 Task: Search one way flight ticket for 2 adults, 2 children, 2 infants in seat in first from Santa Barbara: Santa Barbara Municipal Airport (santa Barbara Airport) to Laramie: Laramie Regional Airport on 5-3-2023. Number of bags: 2 checked bags. Price is upto 50000. Outbound departure time preference is 13:30.
Action: Mouse moved to (311, 123)
Screenshot: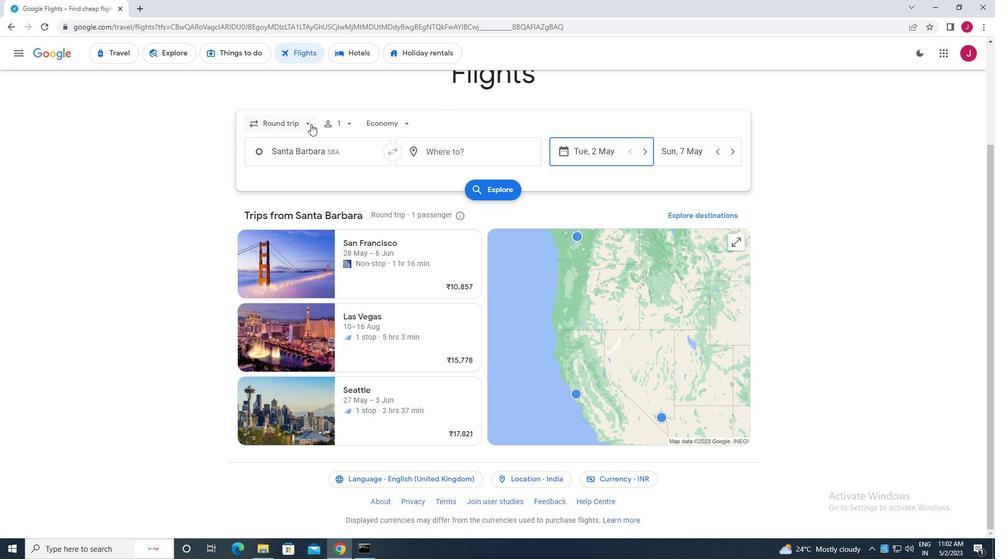 
Action: Mouse pressed left at (311, 123)
Screenshot: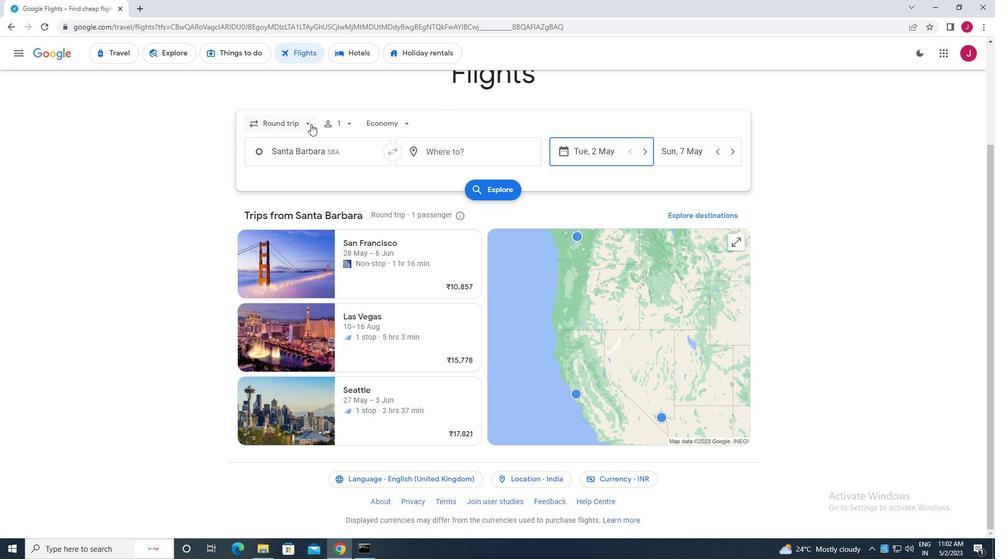 
Action: Mouse moved to (295, 173)
Screenshot: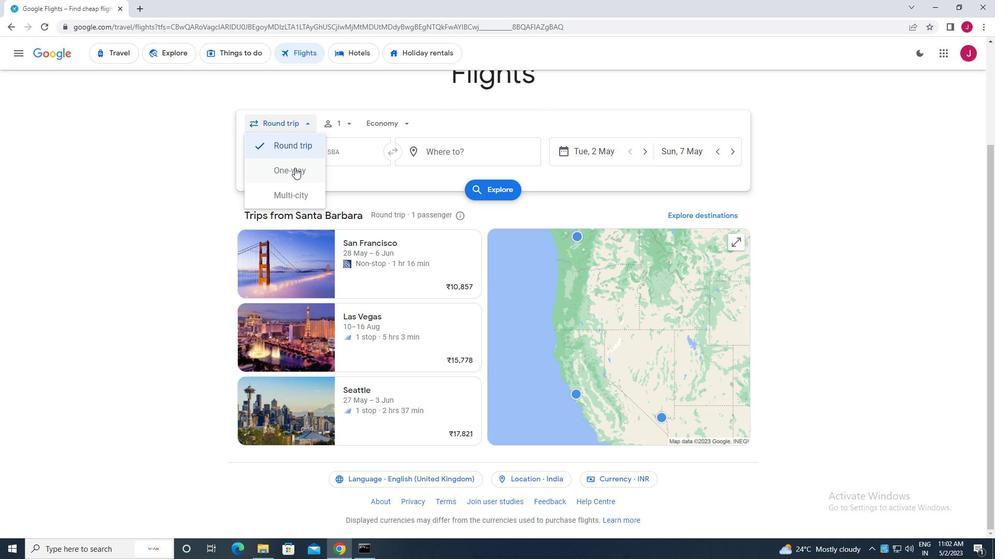 
Action: Mouse pressed left at (295, 173)
Screenshot: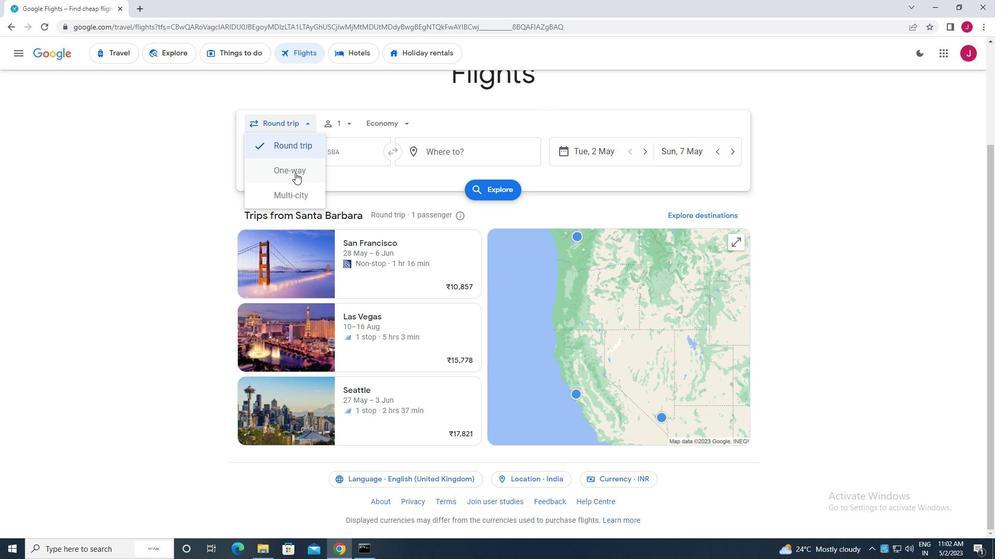 
Action: Mouse moved to (345, 127)
Screenshot: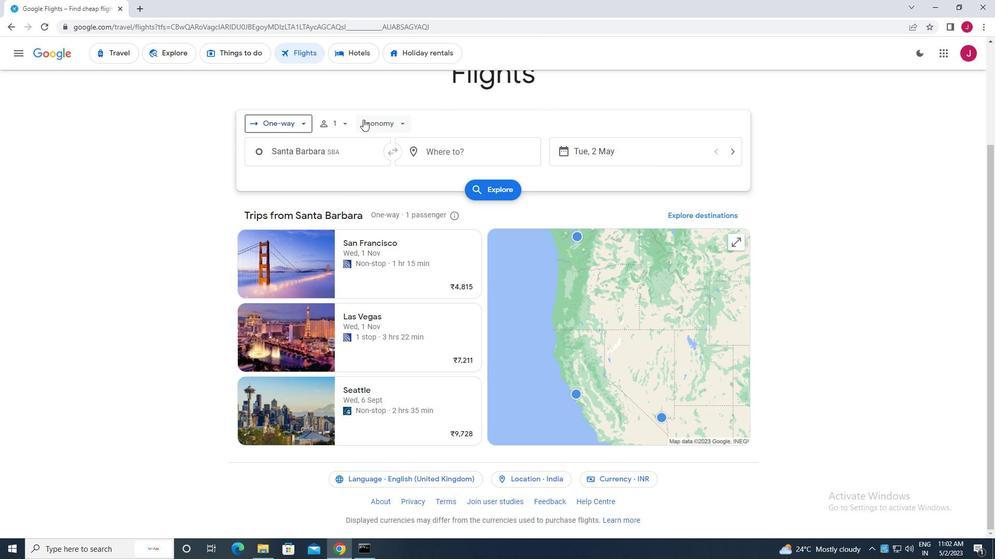 
Action: Mouse pressed left at (345, 127)
Screenshot: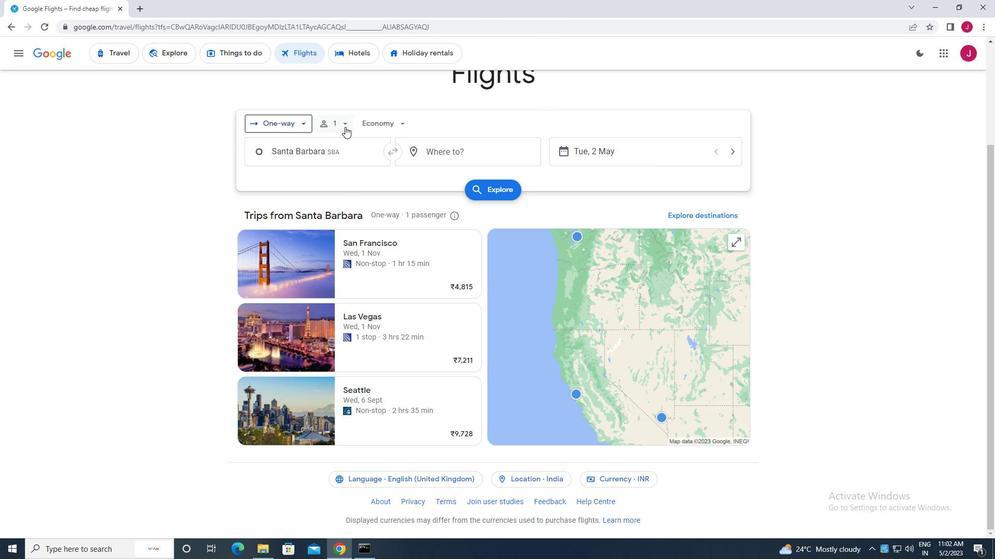 
Action: Mouse moved to (423, 153)
Screenshot: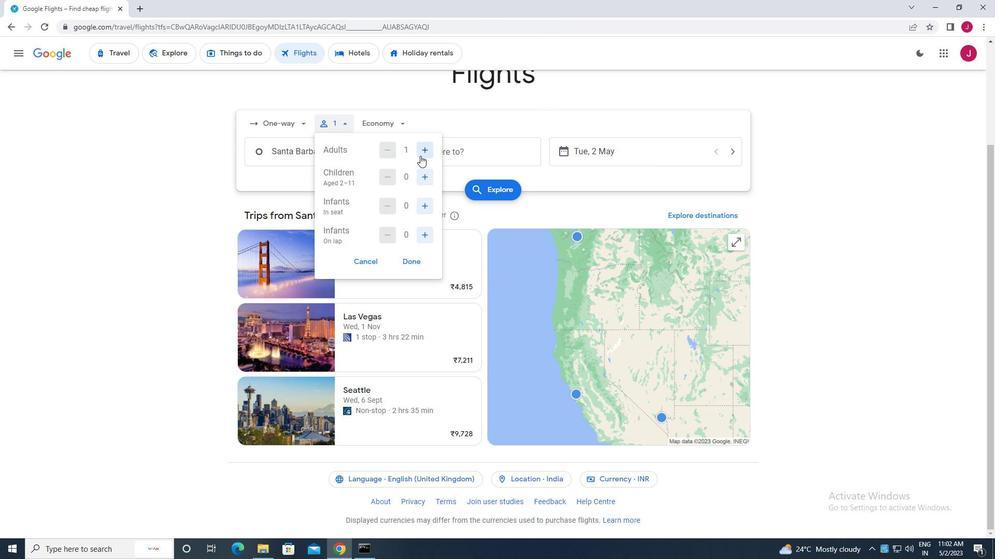 
Action: Mouse pressed left at (423, 153)
Screenshot: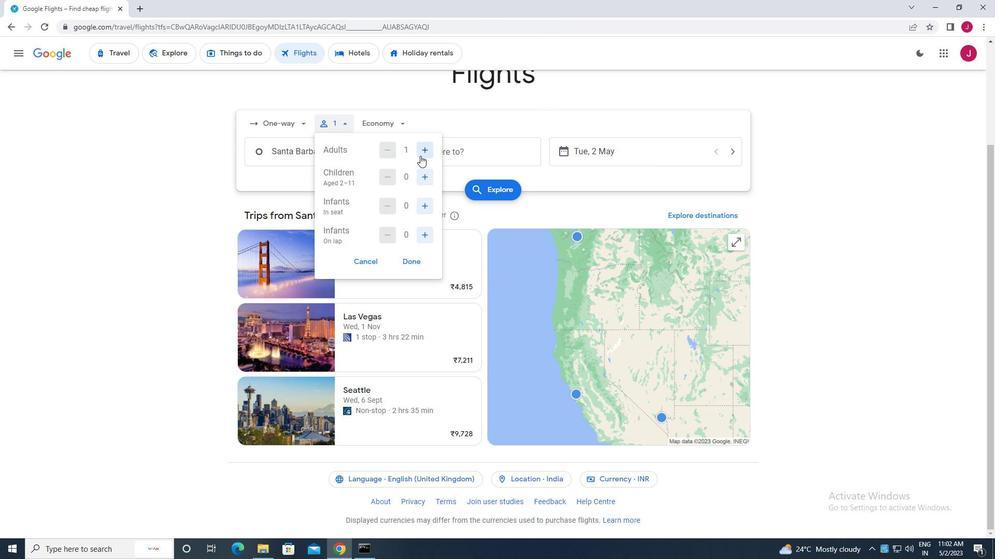 
Action: Mouse moved to (426, 179)
Screenshot: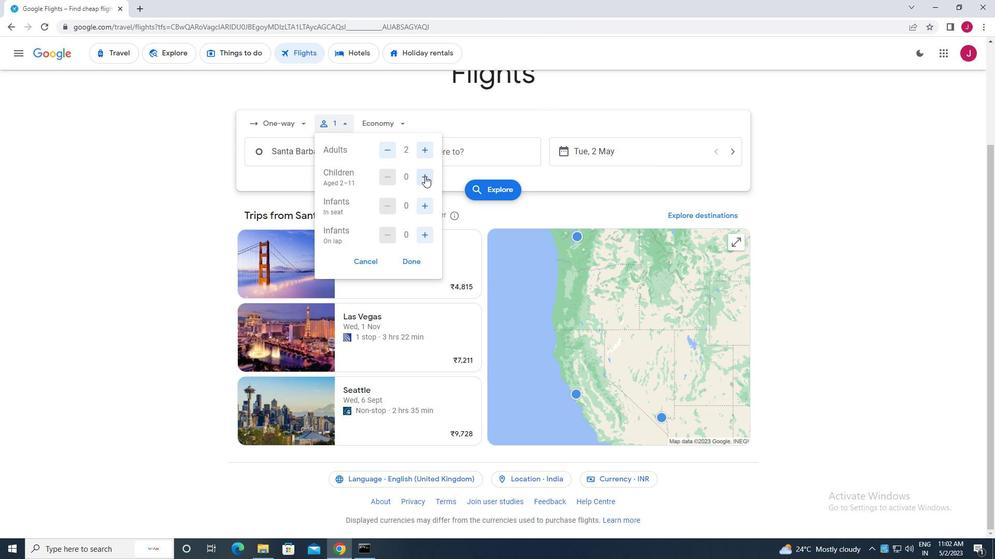 
Action: Mouse pressed left at (426, 179)
Screenshot: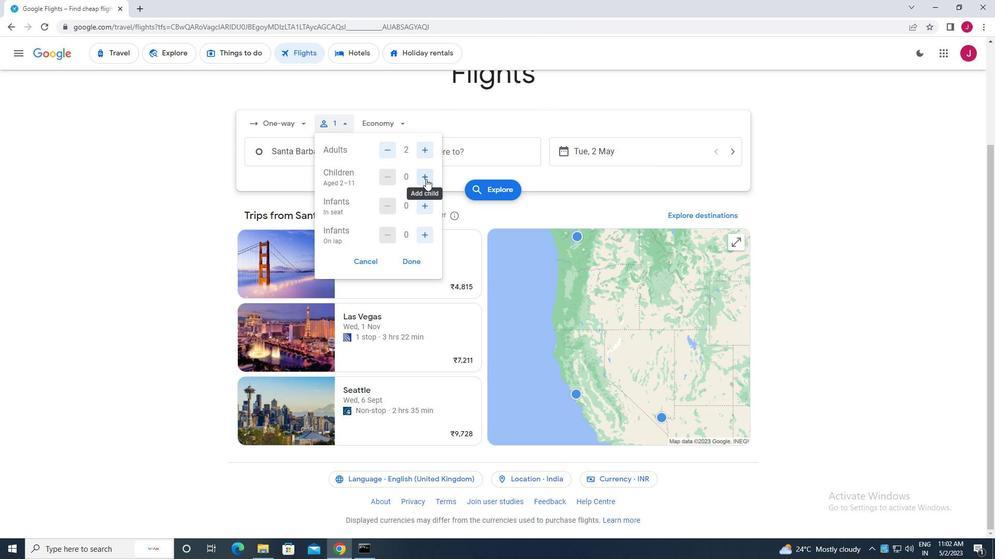 
Action: Mouse pressed left at (426, 179)
Screenshot: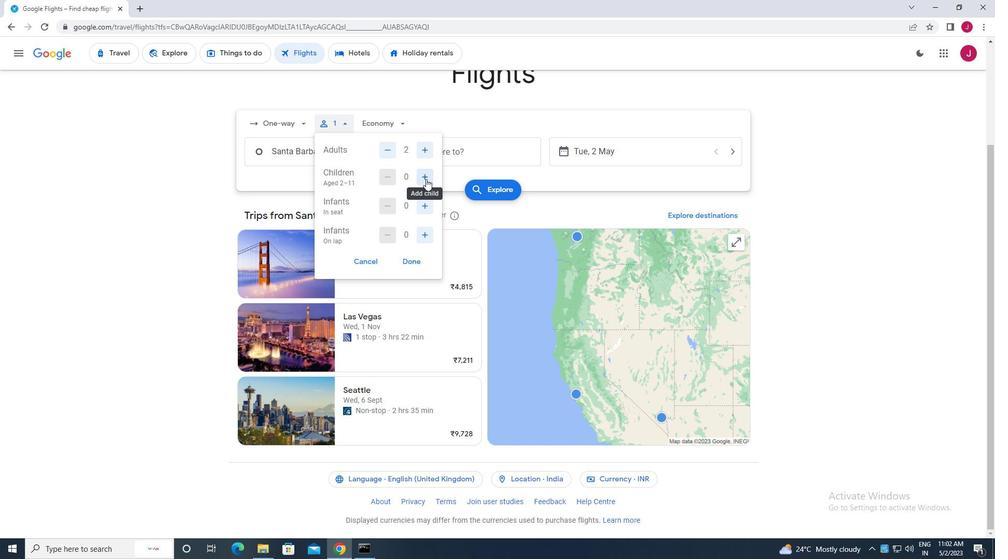 
Action: Mouse moved to (424, 205)
Screenshot: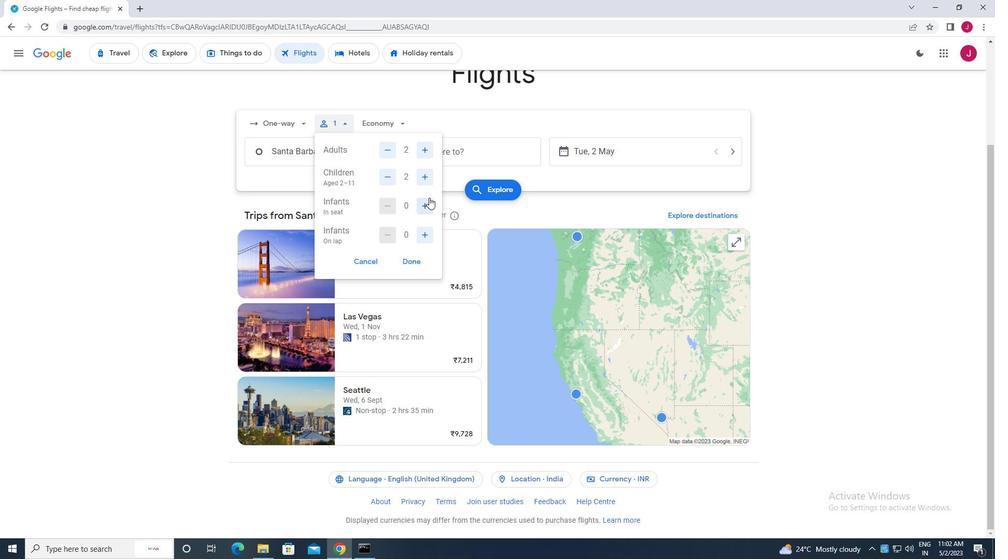 
Action: Mouse pressed left at (424, 205)
Screenshot: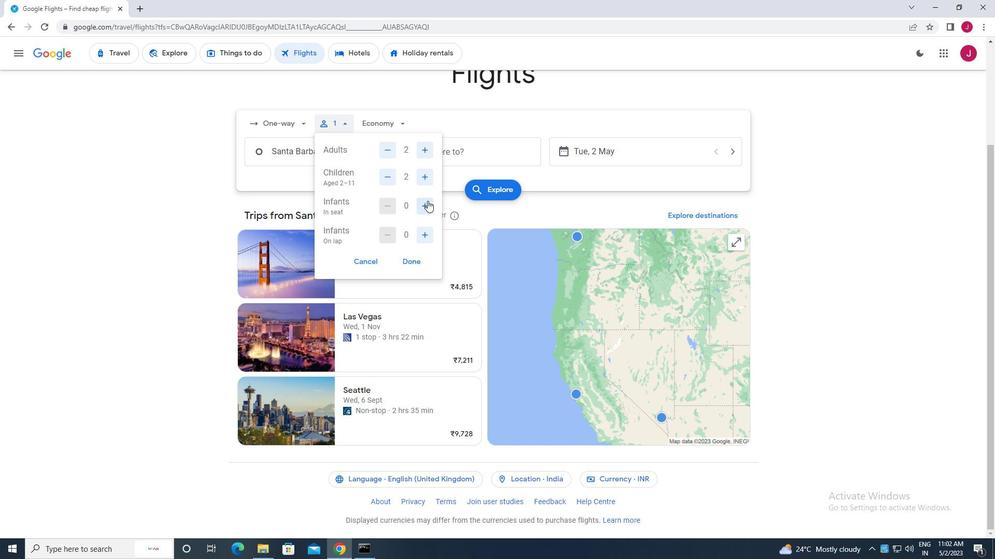 
Action: Mouse pressed left at (424, 205)
Screenshot: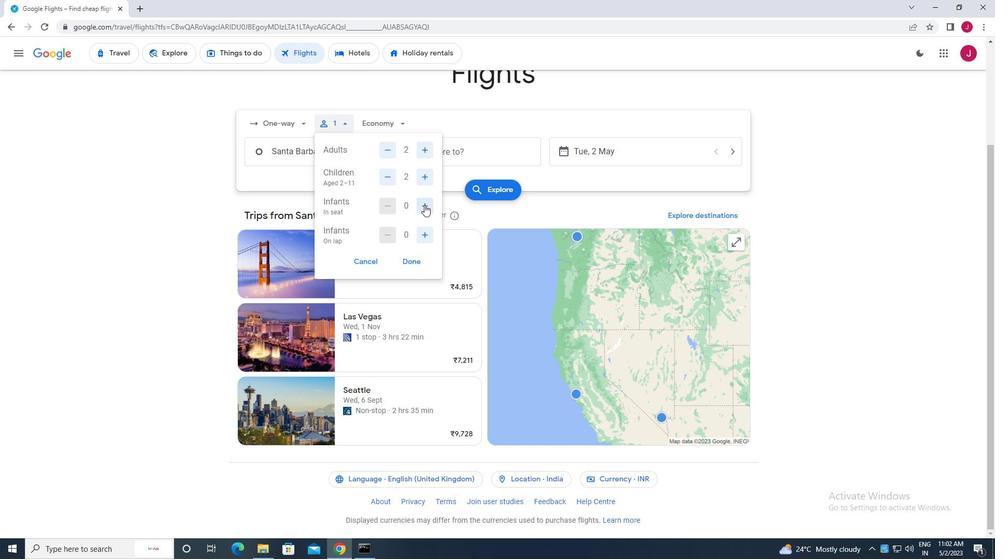 
Action: Mouse moved to (416, 260)
Screenshot: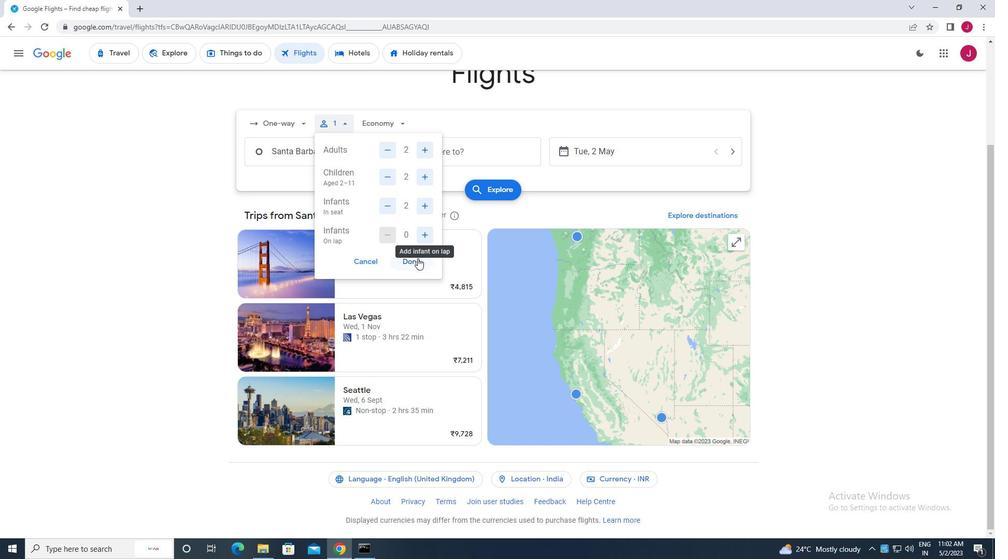 
Action: Mouse pressed left at (416, 260)
Screenshot: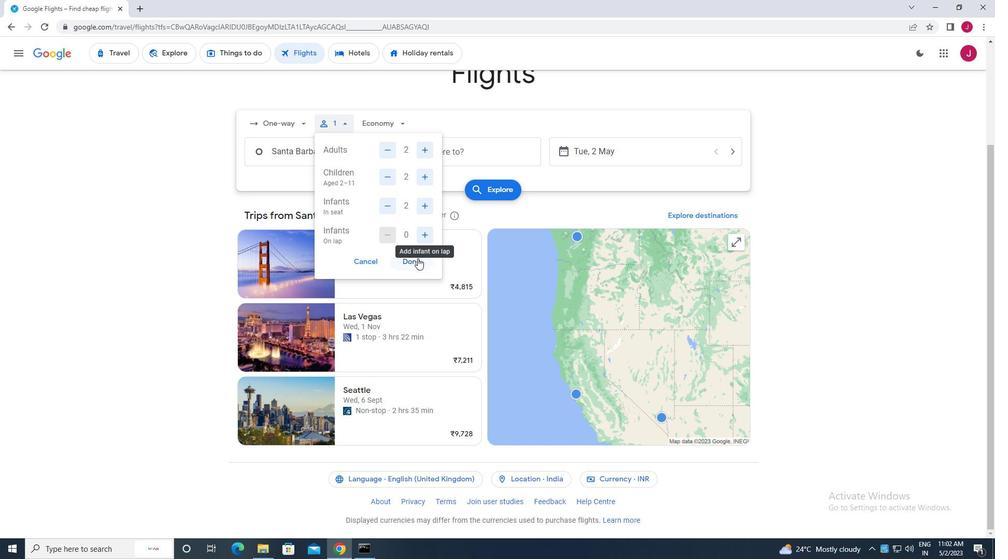 
Action: Mouse moved to (393, 123)
Screenshot: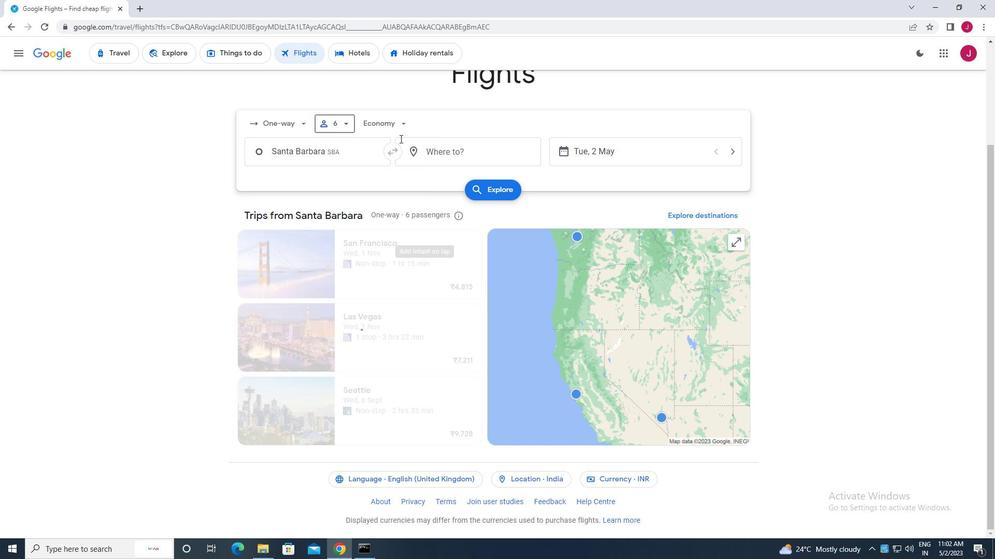 
Action: Mouse pressed left at (393, 123)
Screenshot: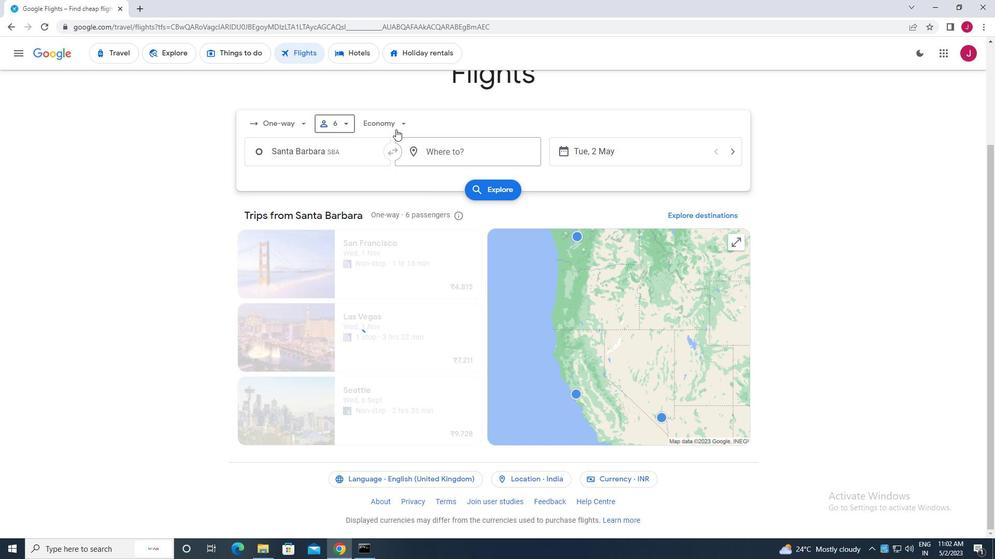 
Action: Mouse moved to (395, 222)
Screenshot: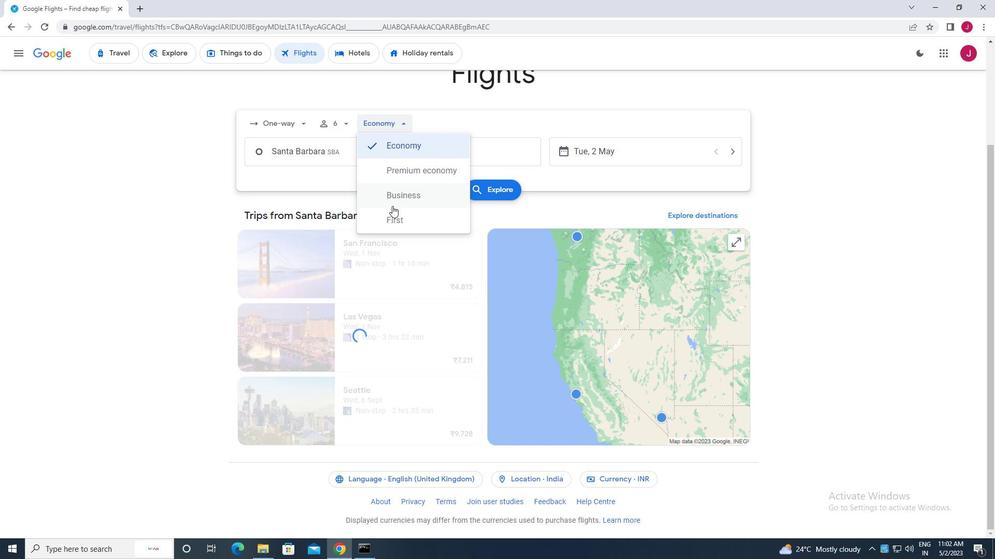 
Action: Mouse pressed left at (395, 222)
Screenshot: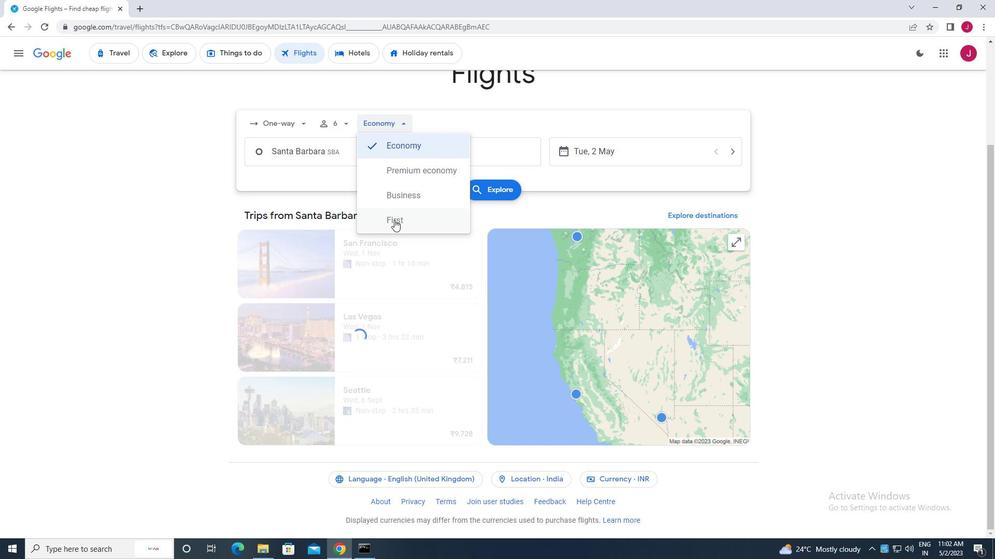 
Action: Mouse moved to (354, 156)
Screenshot: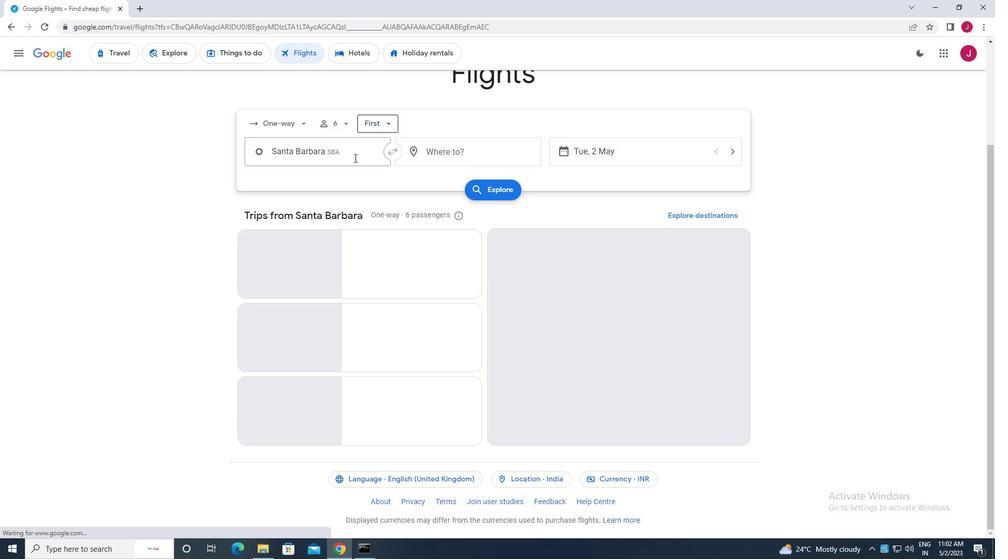 
Action: Mouse pressed left at (354, 156)
Screenshot: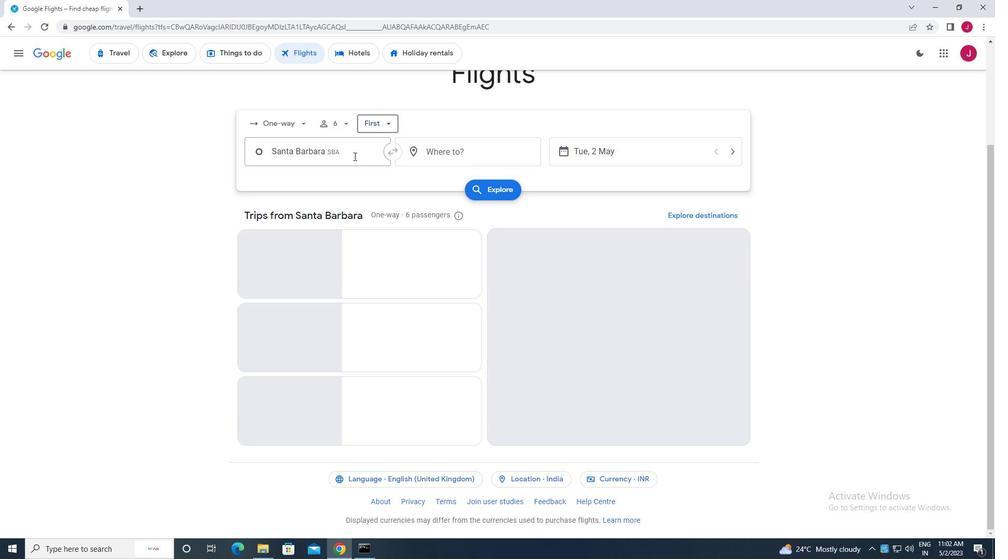 
Action: Mouse moved to (353, 155)
Screenshot: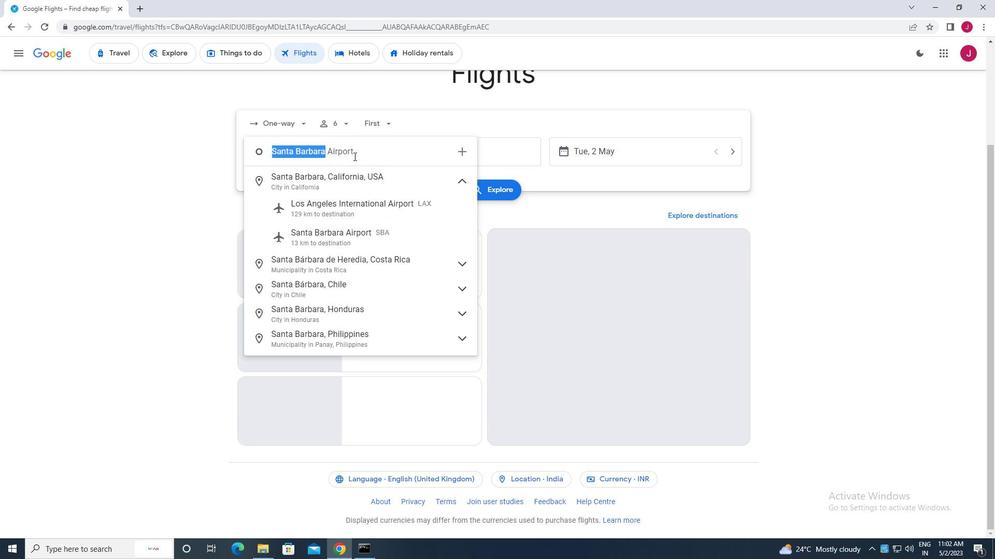
Action: Key pressed santa
Screenshot: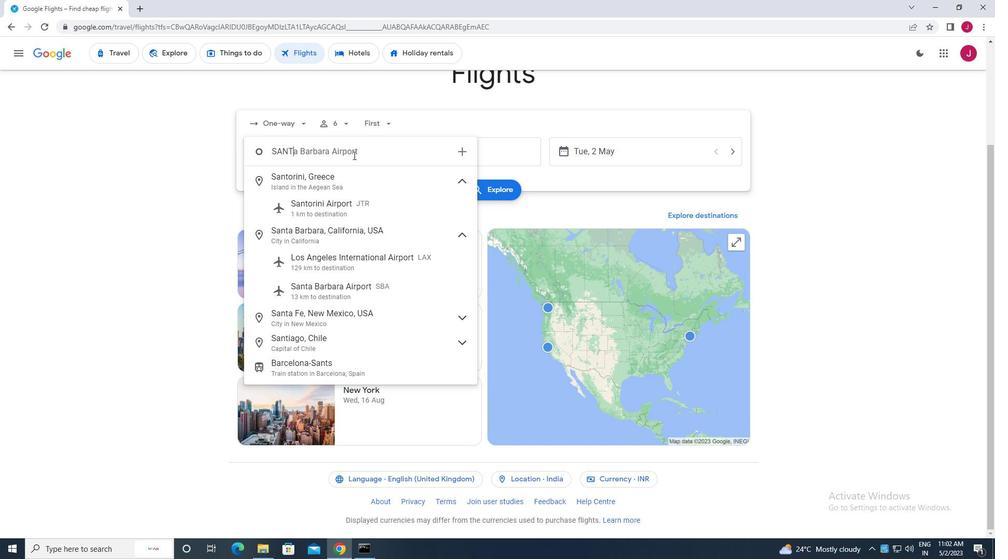 
Action: Mouse moved to (343, 241)
Screenshot: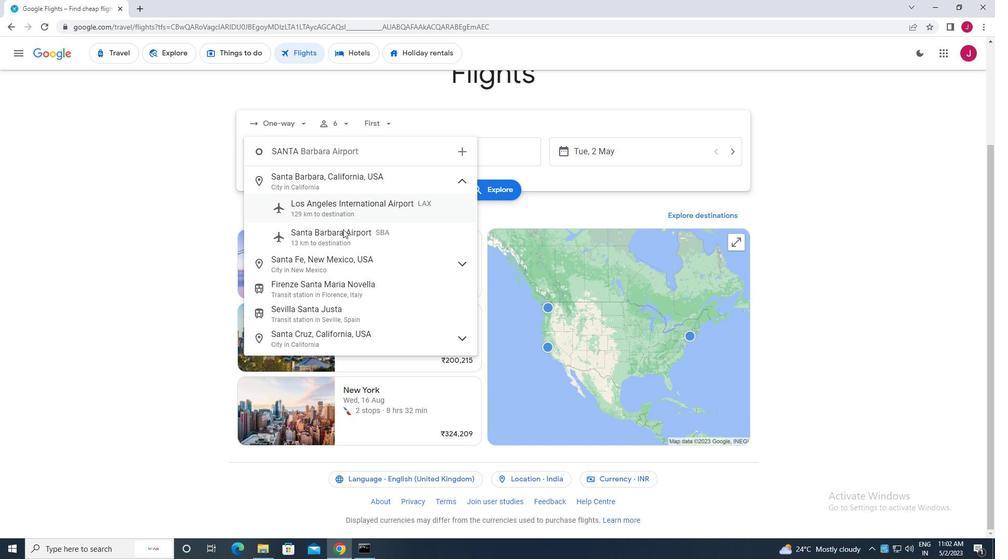 
Action: Mouse pressed left at (343, 241)
Screenshot: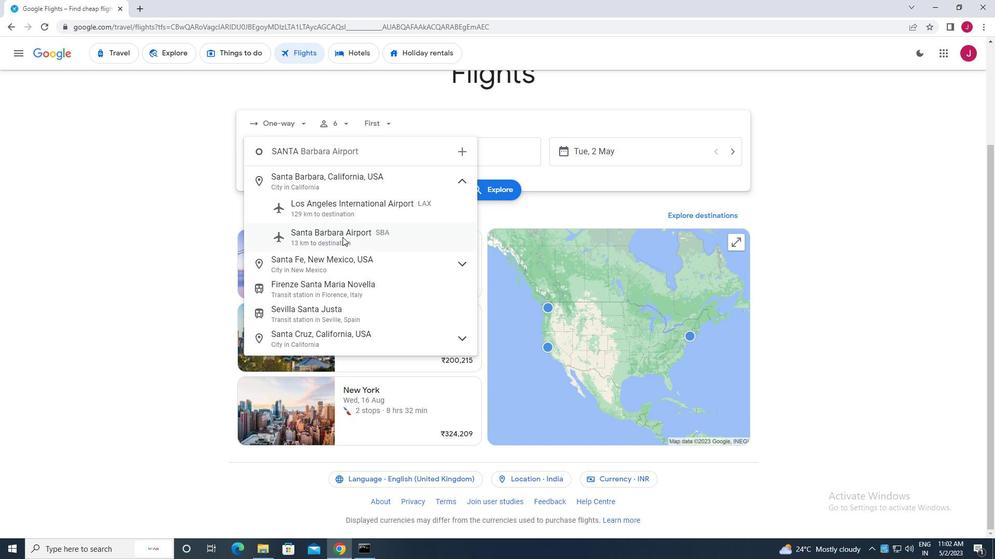 
Action: Mouse moved to (472, 159)
Screenshot: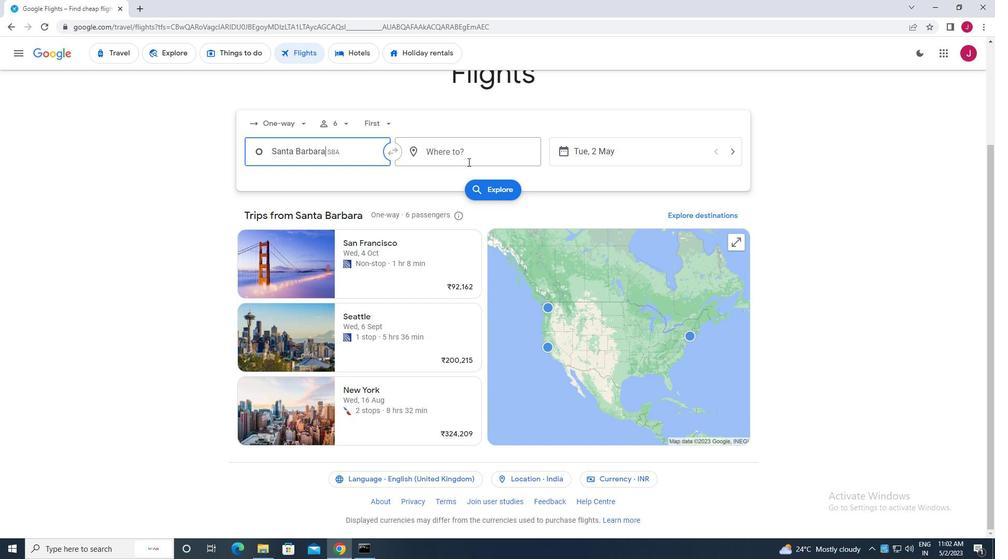 
Action: Mouse pressed left at (472, 159)
Screenshot: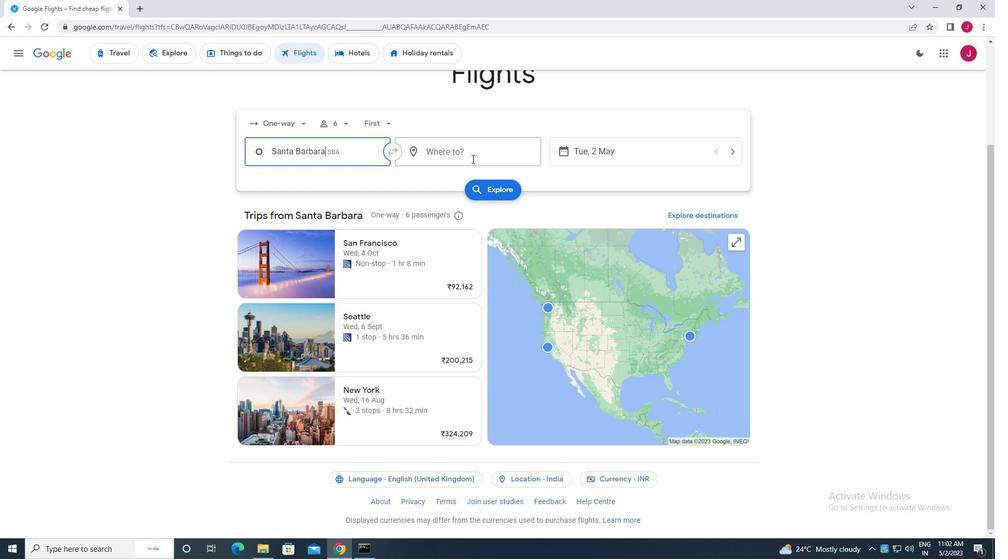 
Action: Key pressed lara
Screenshot: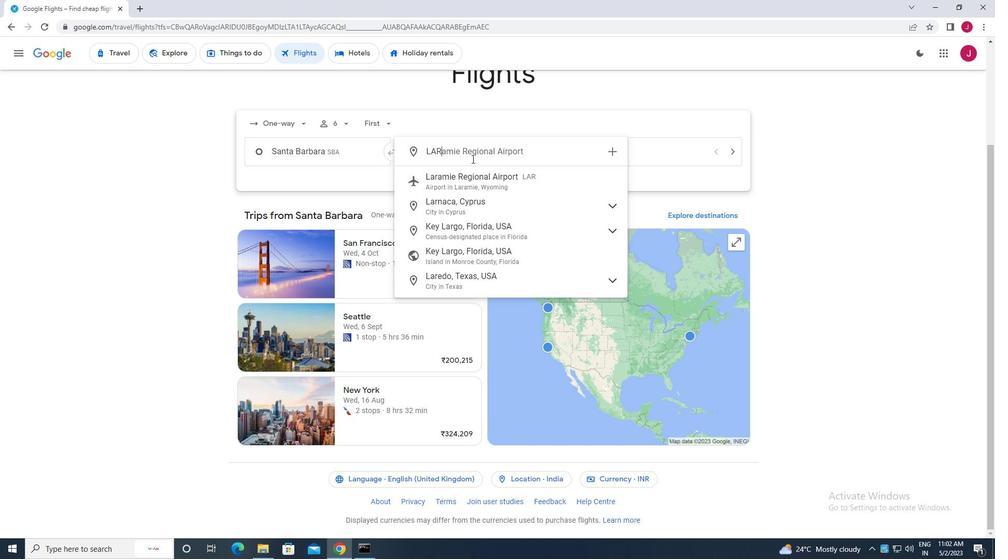 
Action: Mouse moved to (500, 235)
Screenshot: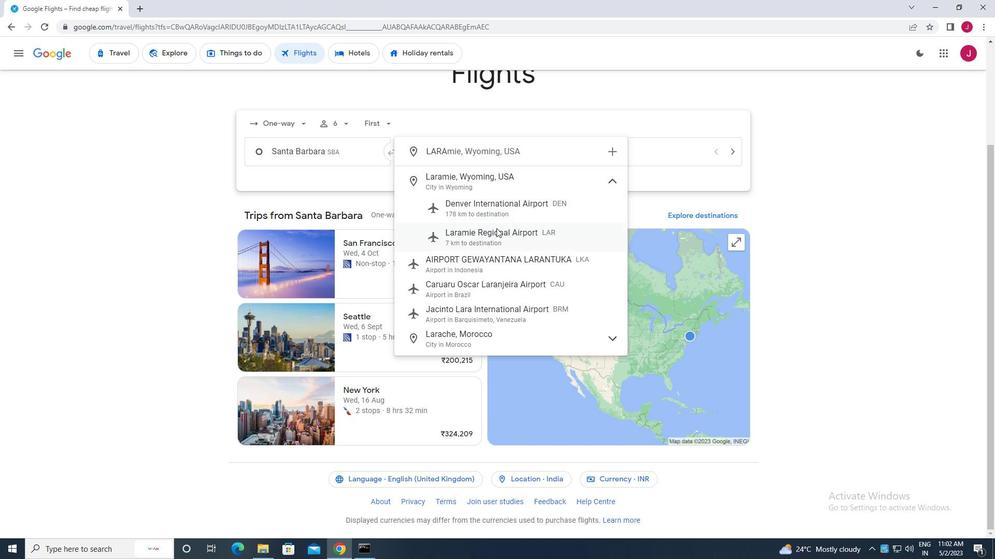 
Action: Mouse pressed left at (500, 235)
Screenshot: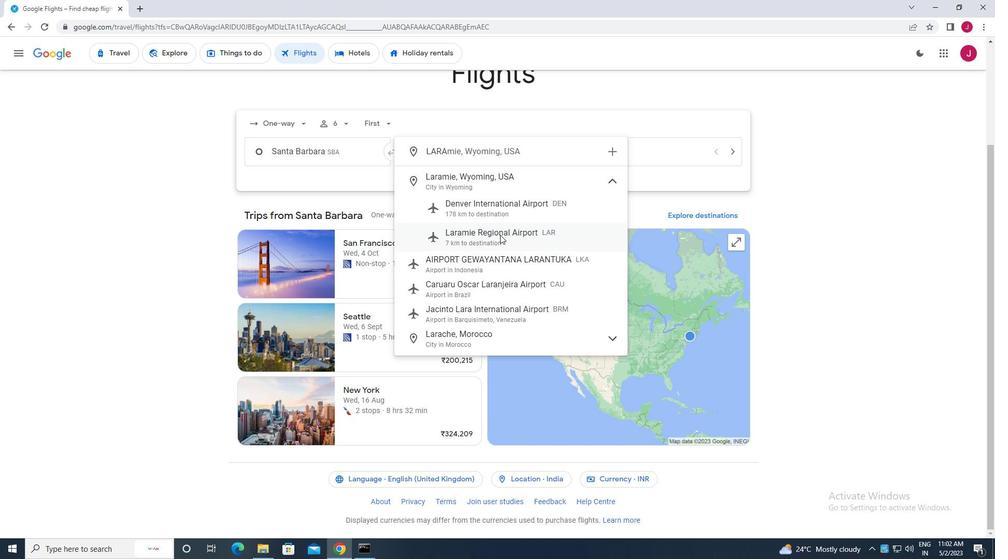 
Action: Mouse moved to (637, 153)
Screenshot: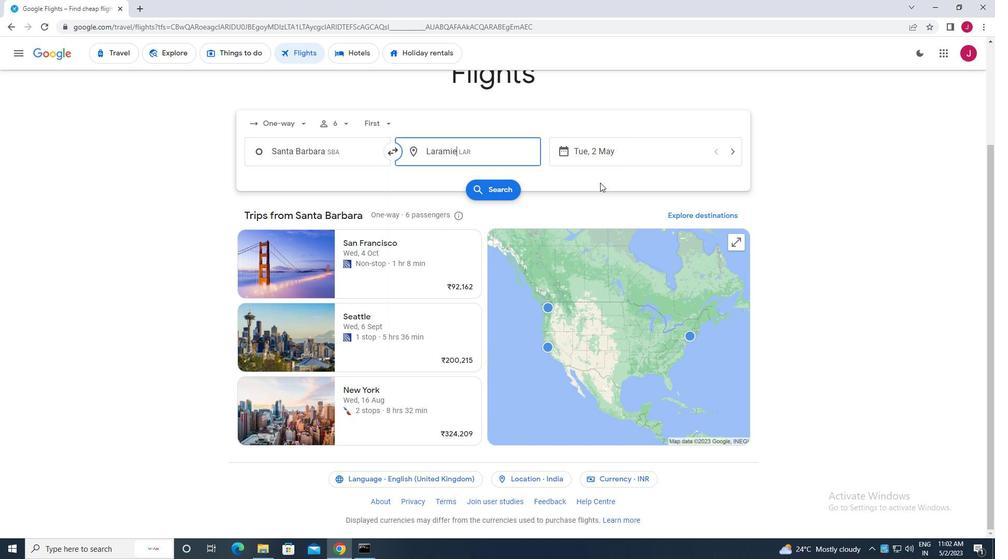
Action: Mouse pressed left at (637, 153)
Screenshot: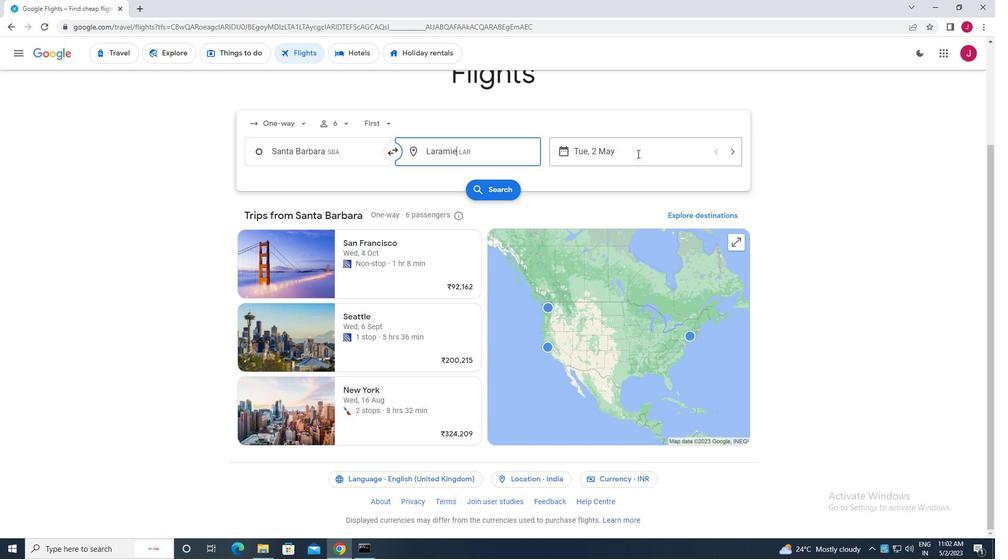 
Action: Mouse moved to (444, 233)
Screenshot: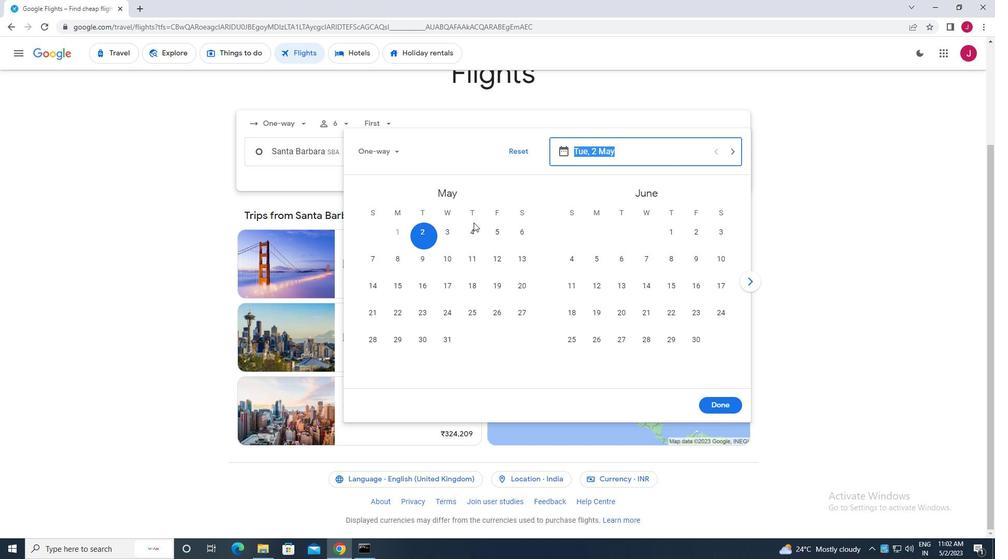 
Action: Mouse pressed left at (444, 233)
Screenshot: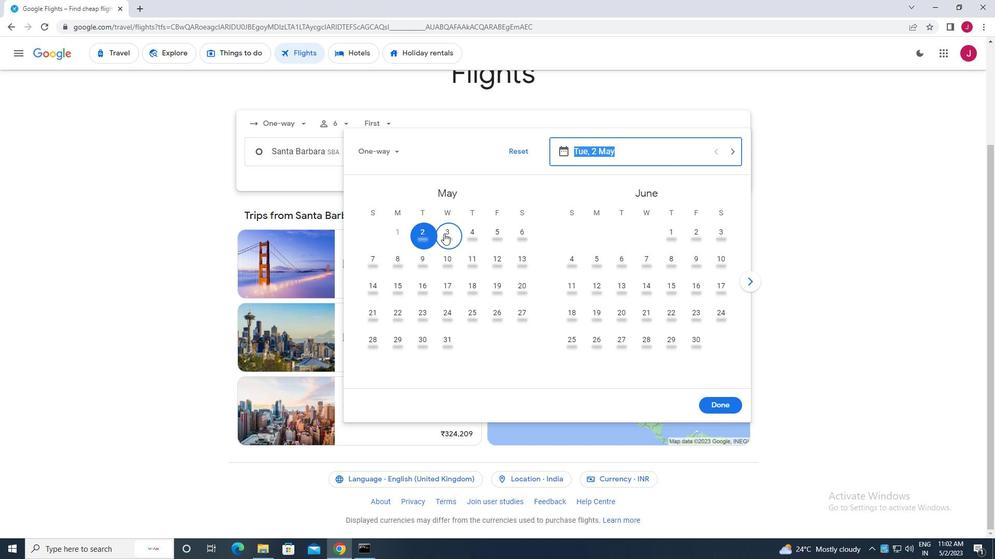 
Action: Mouse moved to (716, 406)
Screenshot: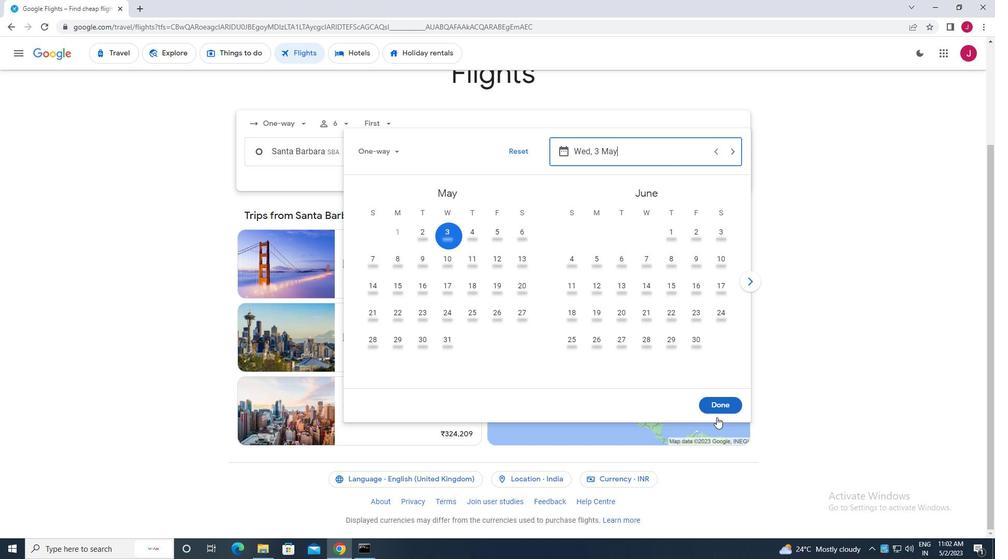 
Action: Mouse pressed left at (716, 406)
Screenshot: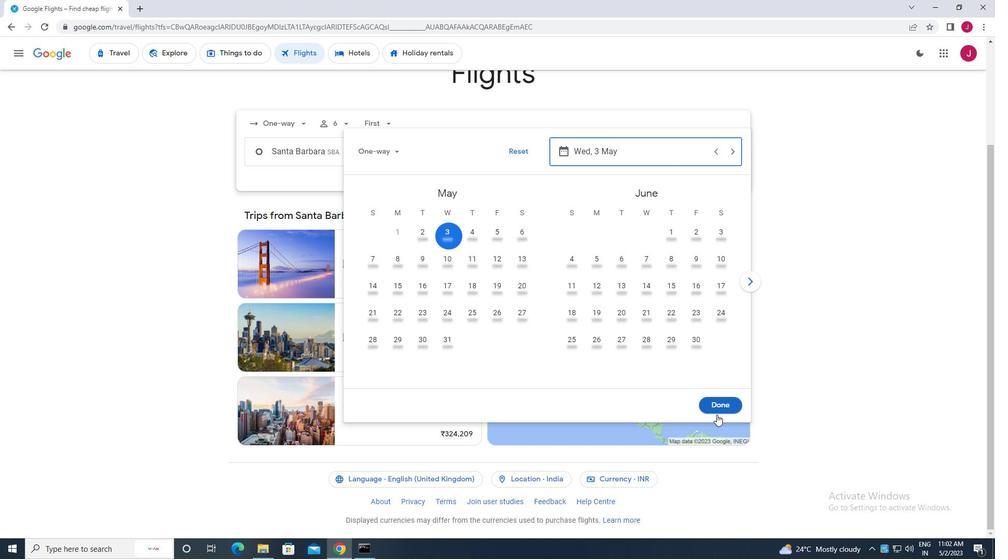 
Action: Mouse moved to (497, 193)
Screenshot: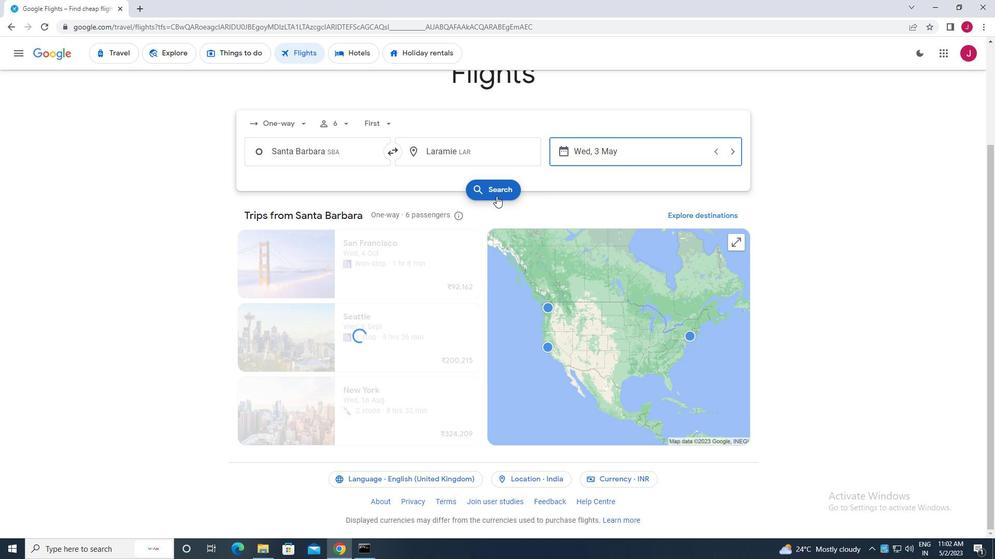 
Action: Mouse pressed left at (497, 193)
Screenshot: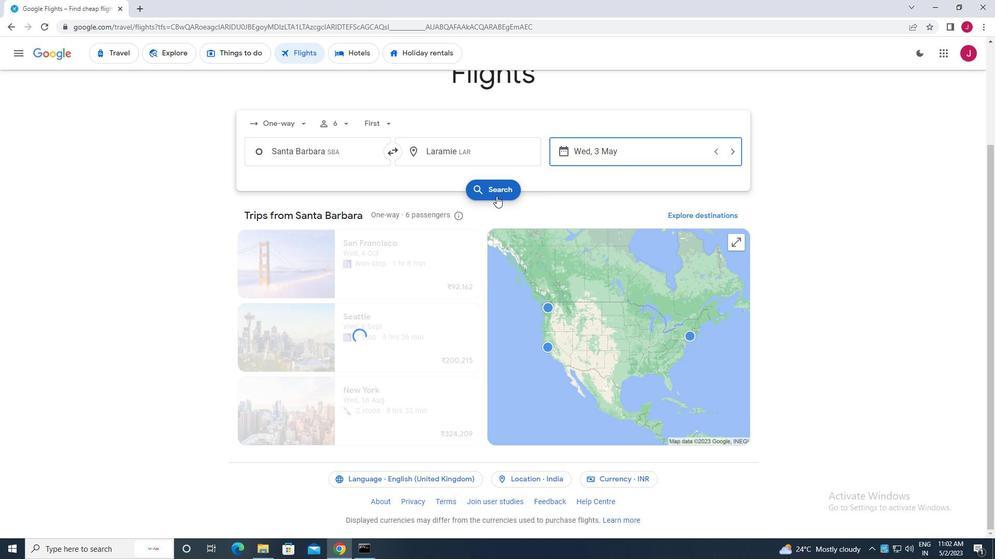 
Action: Mouse moved to (270, 144)
Screenshot: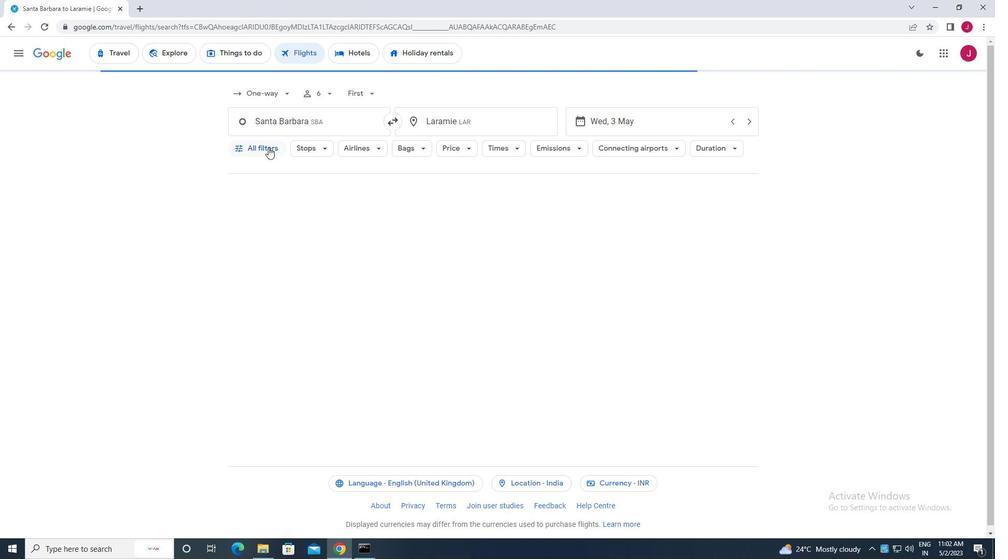 
Action: Mouse pressed left at (270, 144)
Screenshot: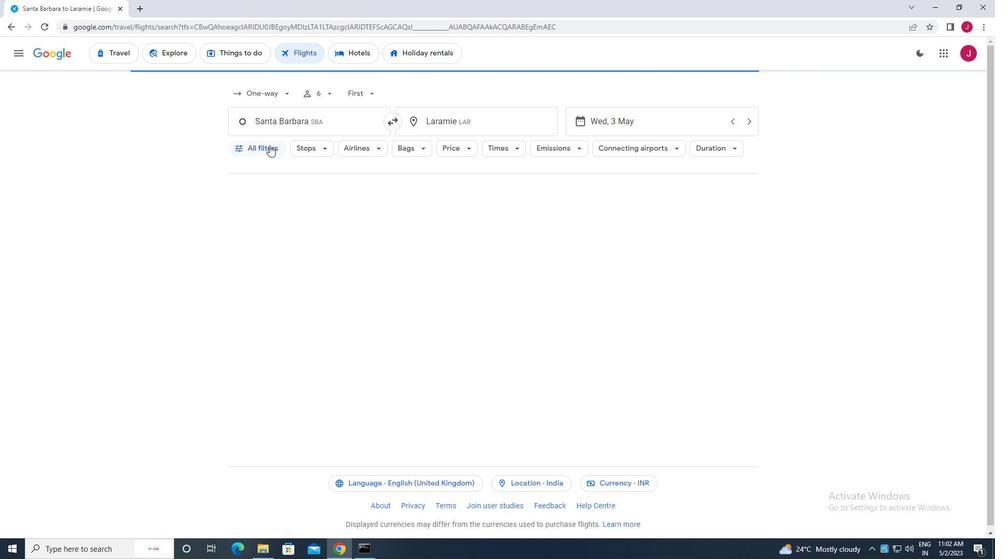 
Action: Mouse moved to (322, 192)
Screenshot: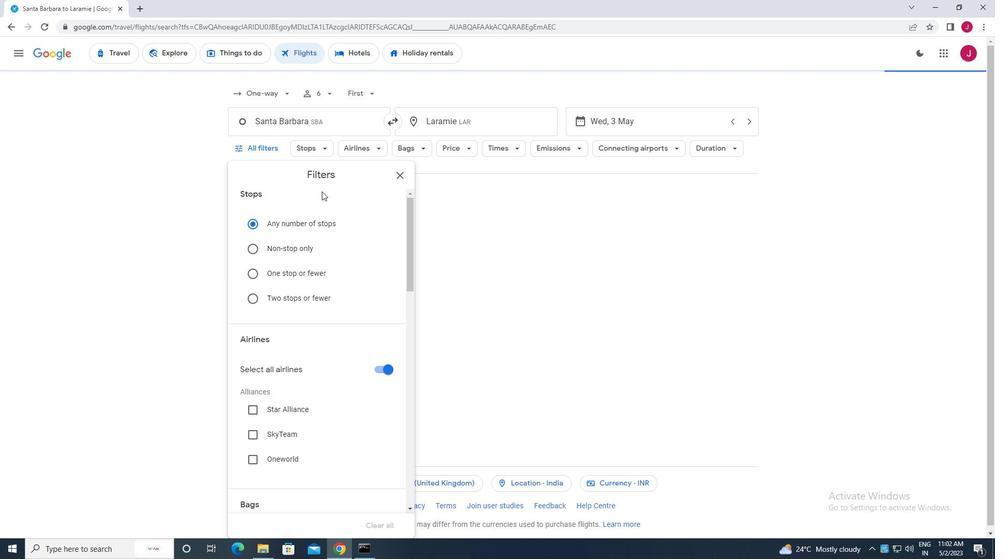 
Action: Mouse scrolled (322, 191) with delta (0, 0)
Screenshot: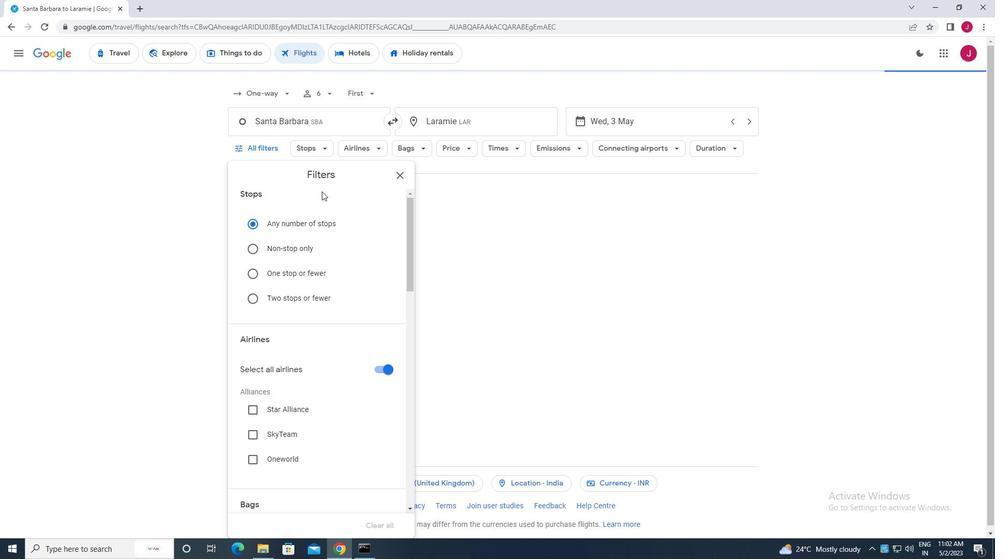
Action: Mouse moved to (347, 241)
Screenshot: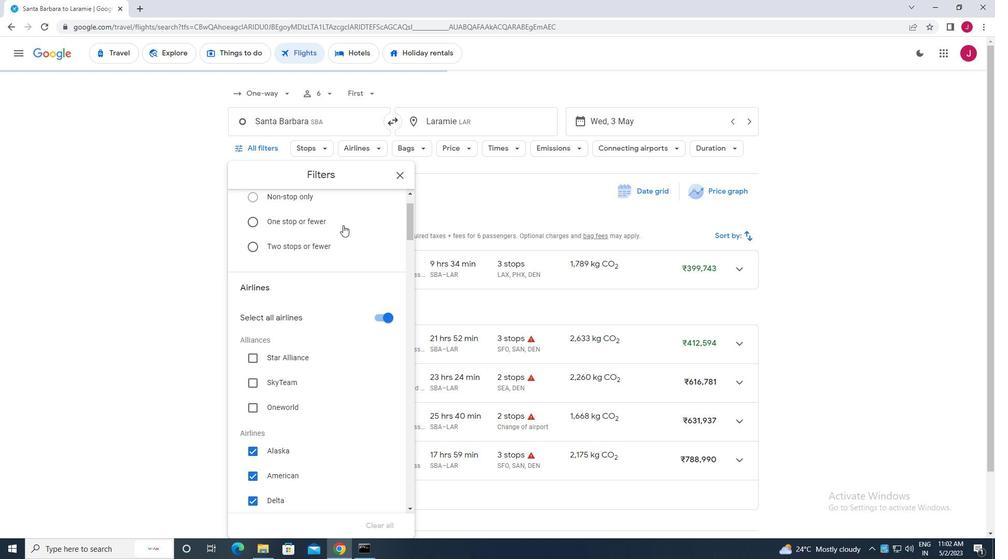 
Action: Mouse scrolled (347, 241) with delta (0, 0)
Screenshot: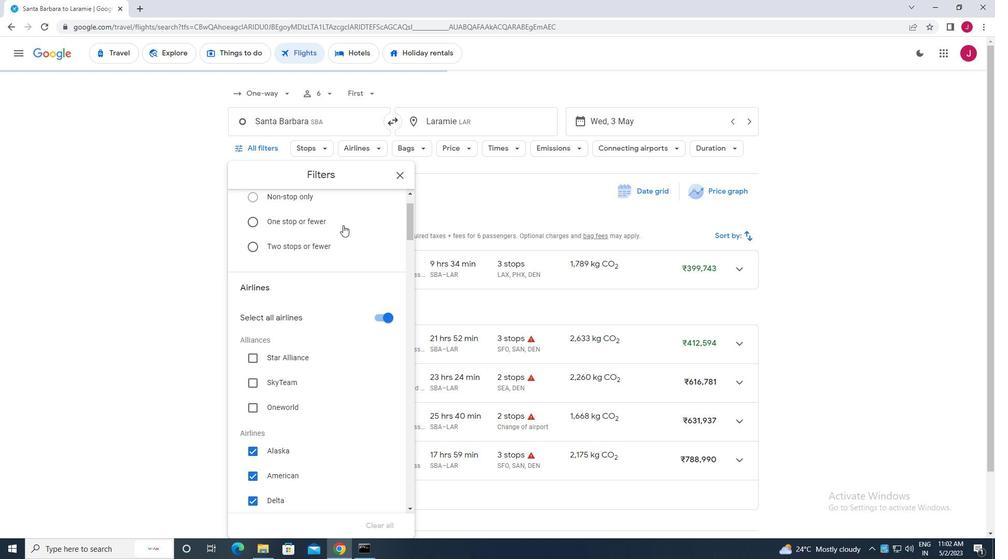 
Action: Mouse moved to (382, 264)
Screenshot: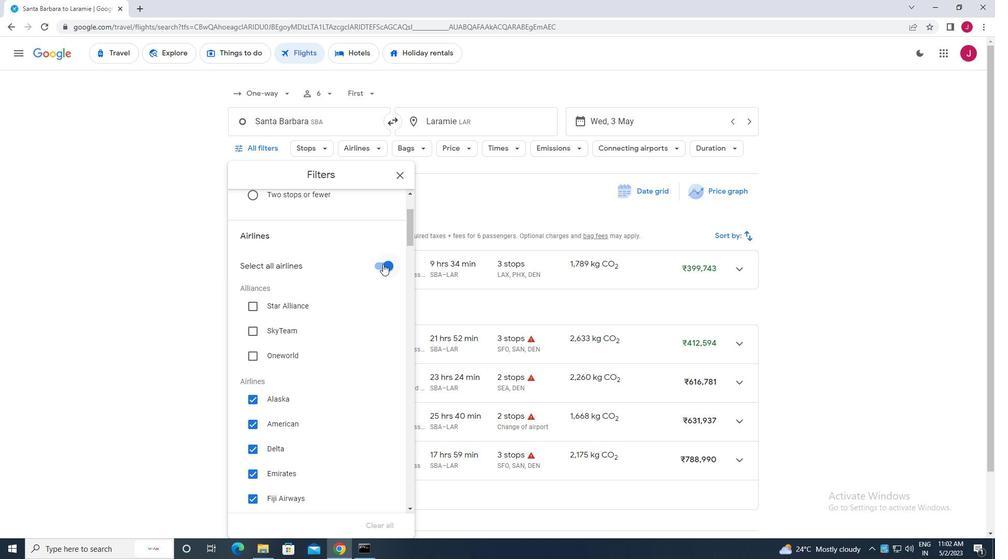 
Action: Mouse pressed left at (382, 264)
Screenshot: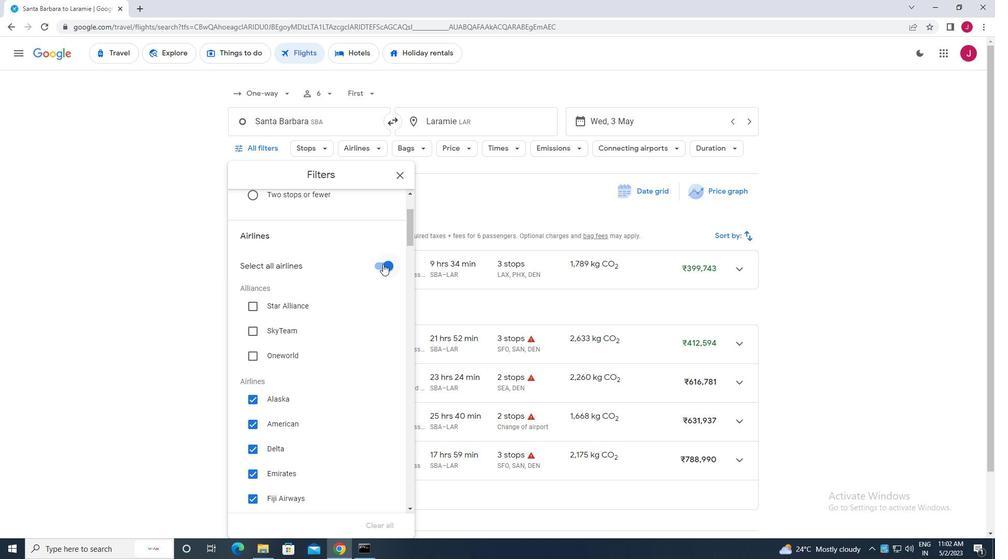 
Action: Mouse moved to (370, 268)
Screenshot: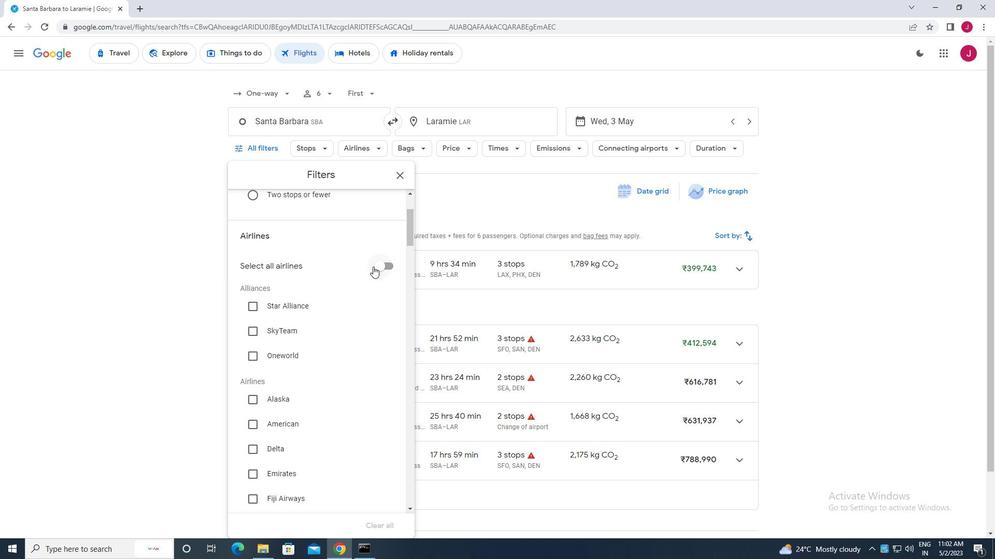 
Action: Mouse scrolled (370, 267) with delta (0, 0)
Screenshot: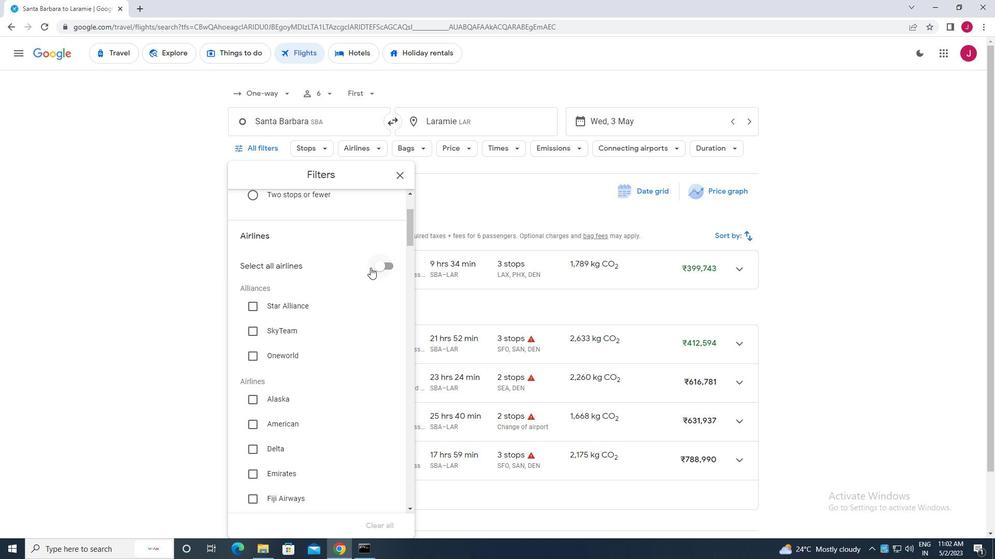 
Action: Mouse scrolled (370, 267) with delta (0, 0)
Screenshot: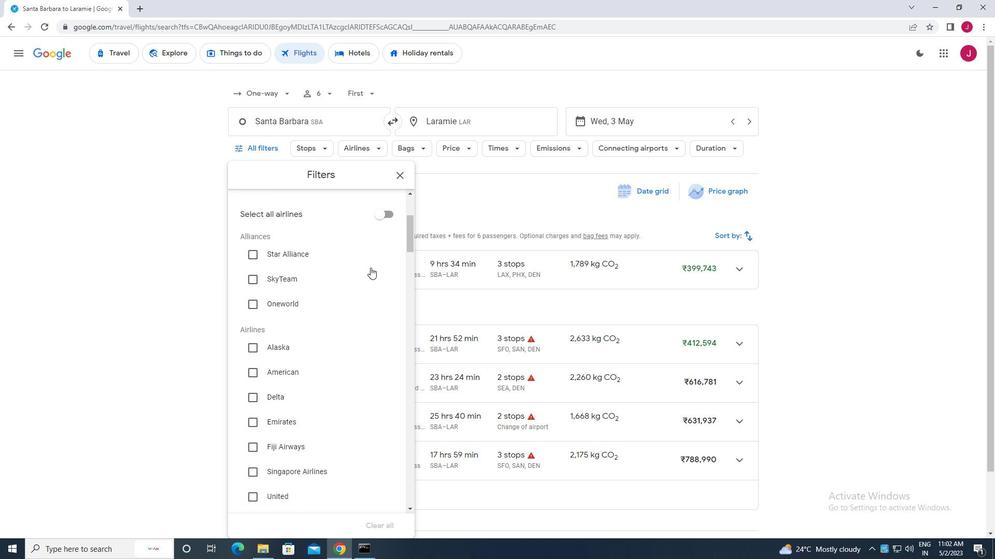 
Action: Mouse scrolled (370, 267) with delta (0, 0)
Screenshot: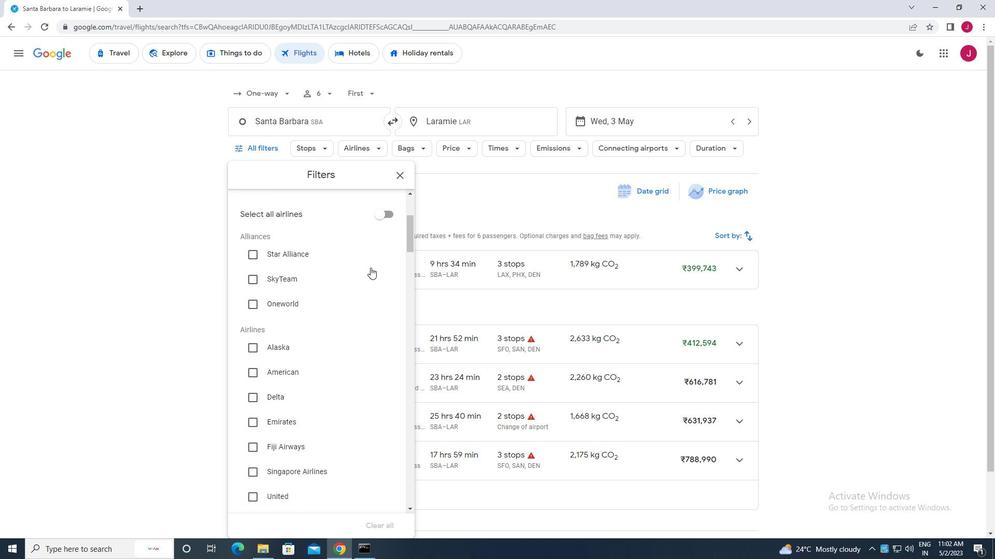 
Action: Mouse scrolled (370, 267) with delta (0, 0)
Screenshot: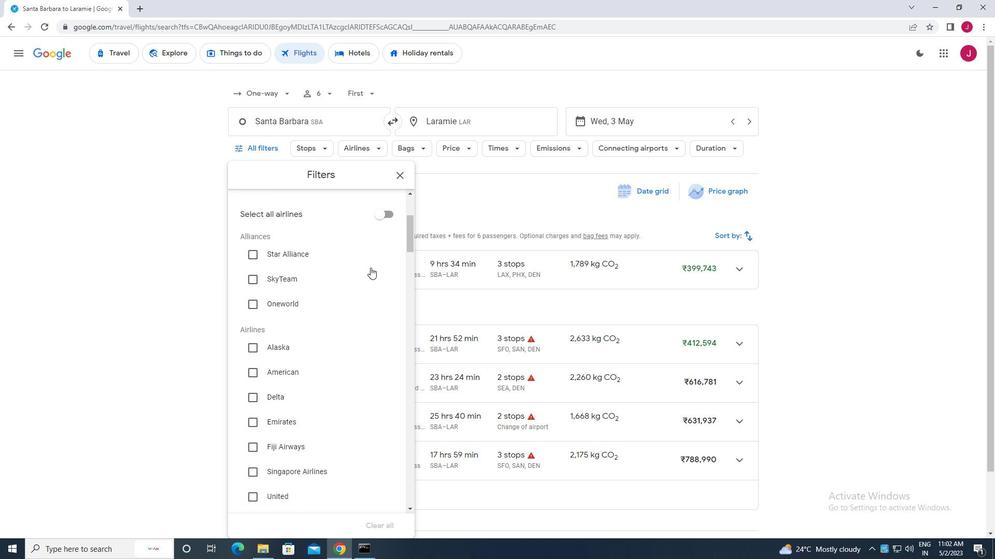 
Action: Mouse moved to (370, 268)
Screenshot: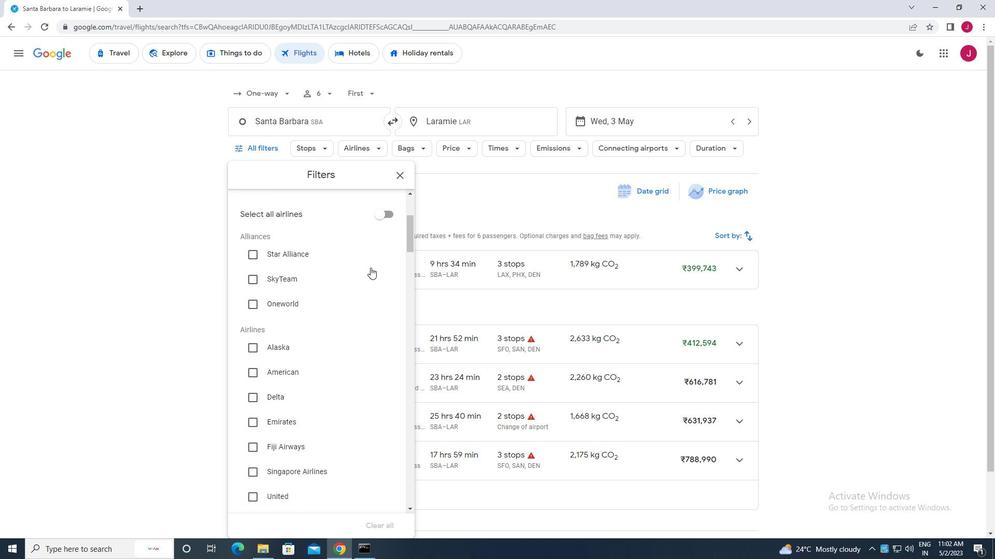 
Action: Mouse scrolled (370, 267) with delta (0, 0)
Screenshot: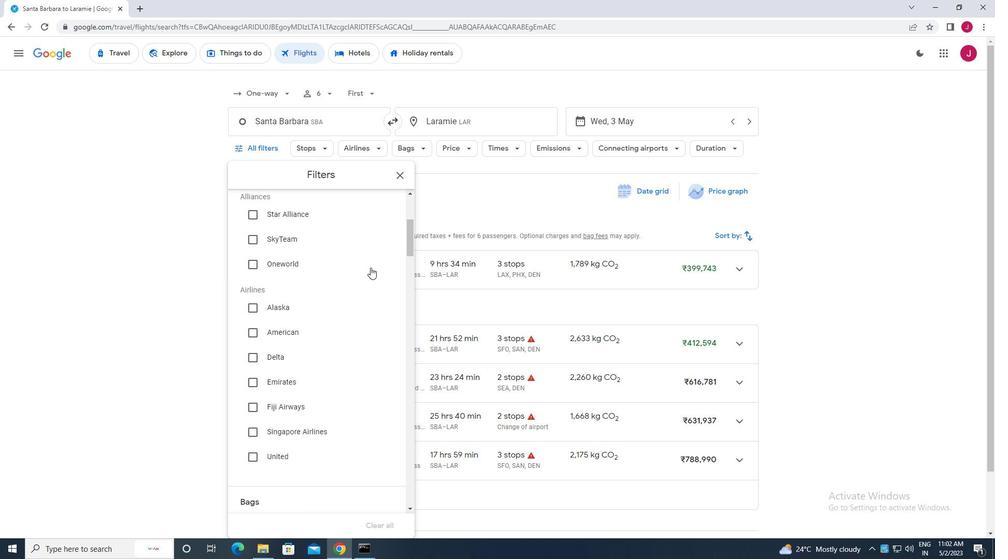 
Action: Mouse scrolled (370, 267) with delta (0, 0)
Screenshot: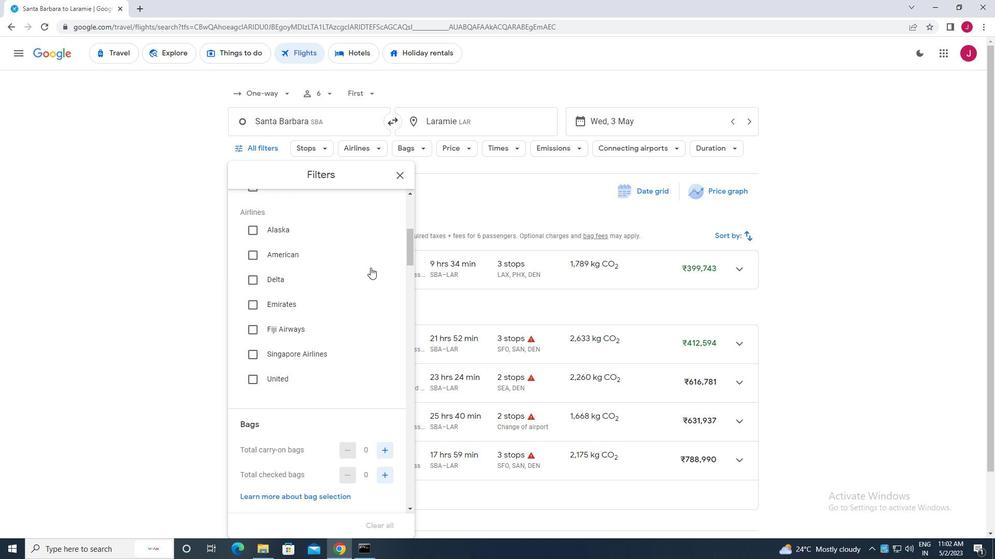 
Action: Mouse moved to (376, 292)
Screenshot: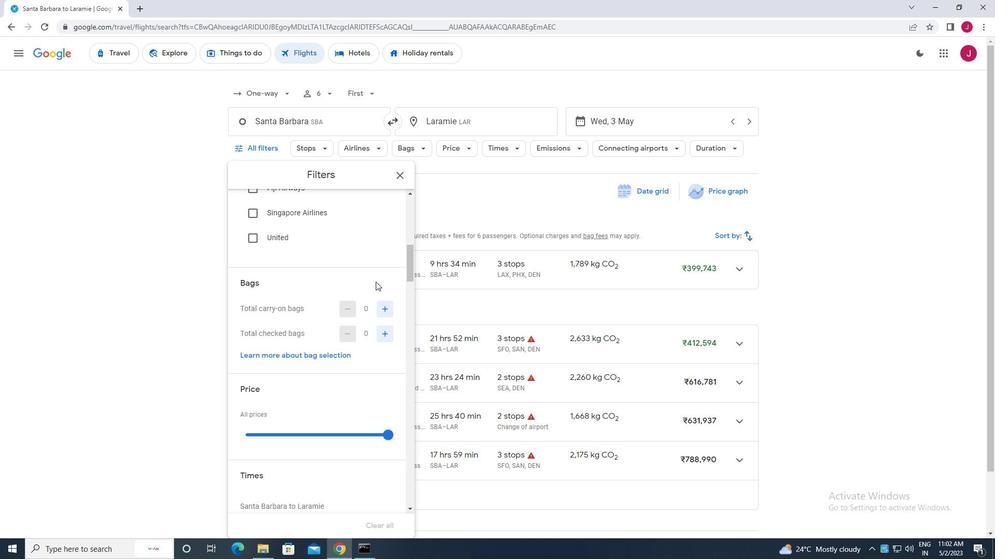 
Action: Mouse scrolled (376, 291) with delta (0, 0)
Screenshot: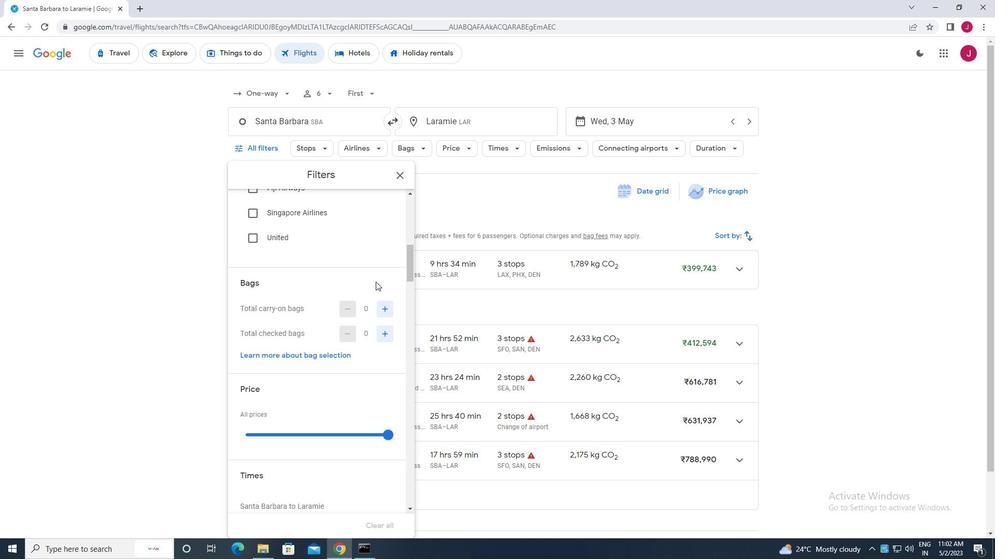 
Action: Mouse moved to (386, 282)
Screenshot: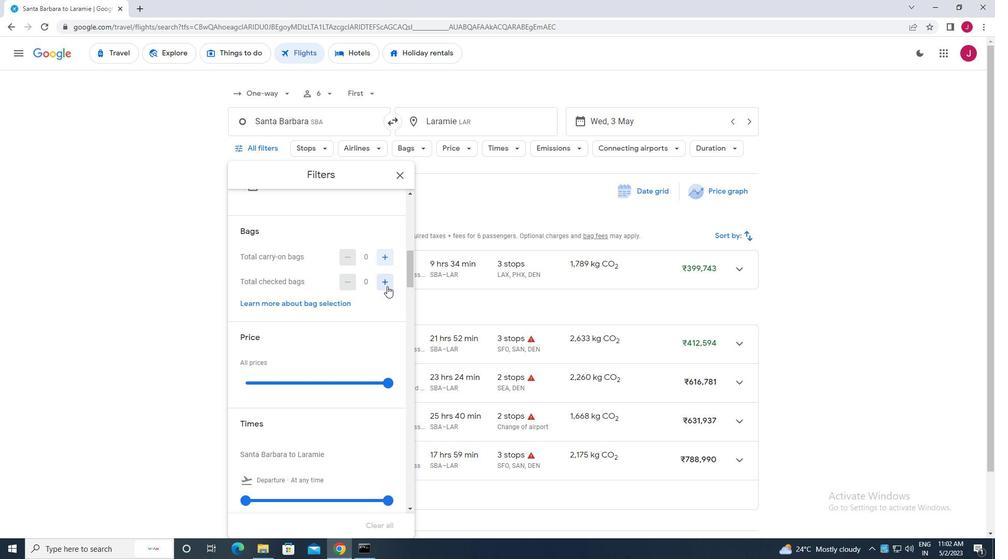 
Action: Mouse pressed left at (386, 282)
Screenshot: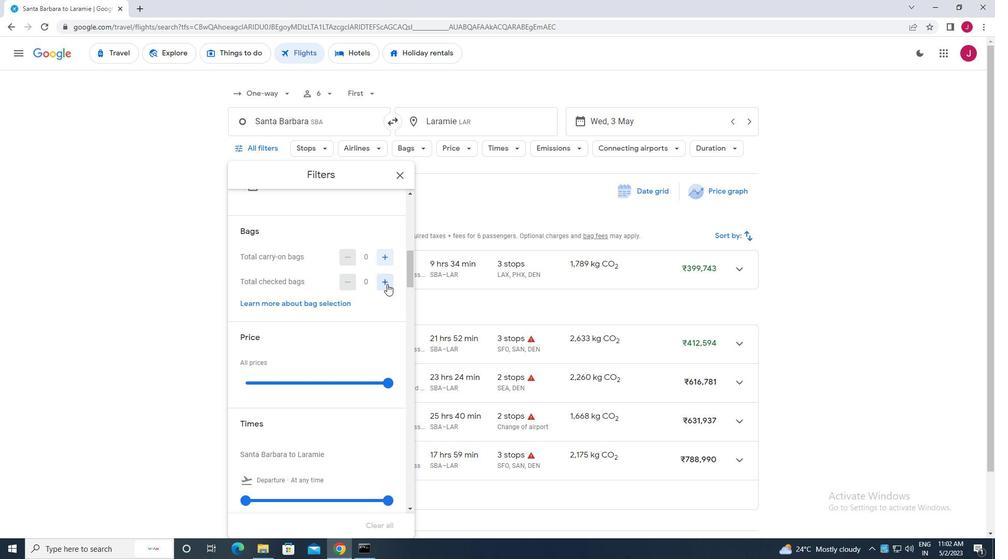 
Action: Mouse pressed left at (386, 282)
Screenshot: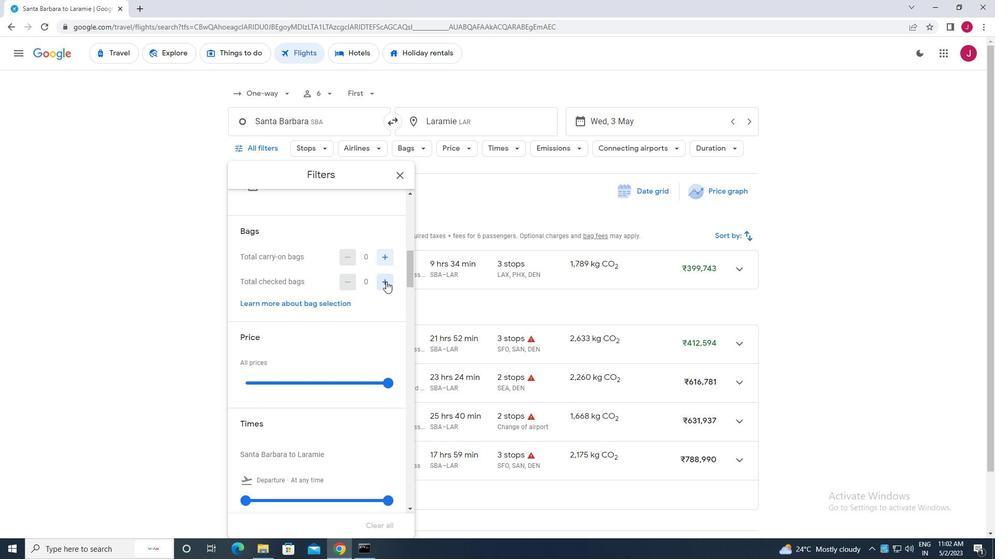 
Action: Mouse moved to (387, 382)
Screenshot: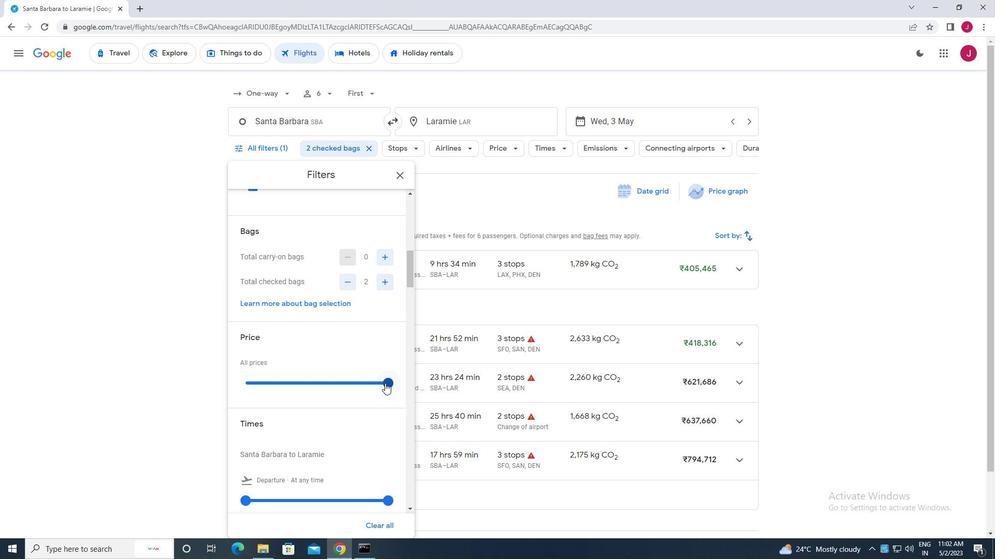 
Action: Mouse pressed left at (387, 382)
Screenshot: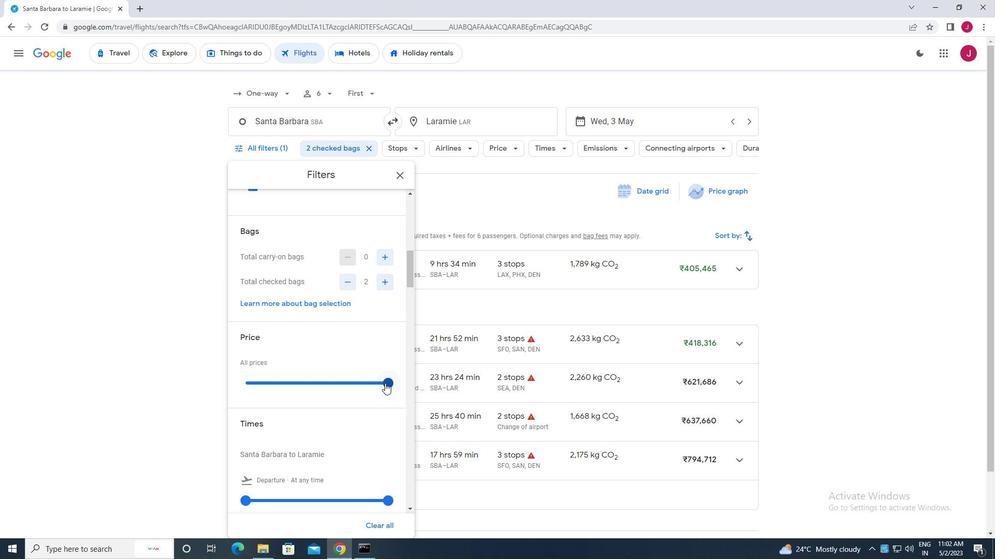 
Action: Mouse moved to (307, 335)
Screenshot: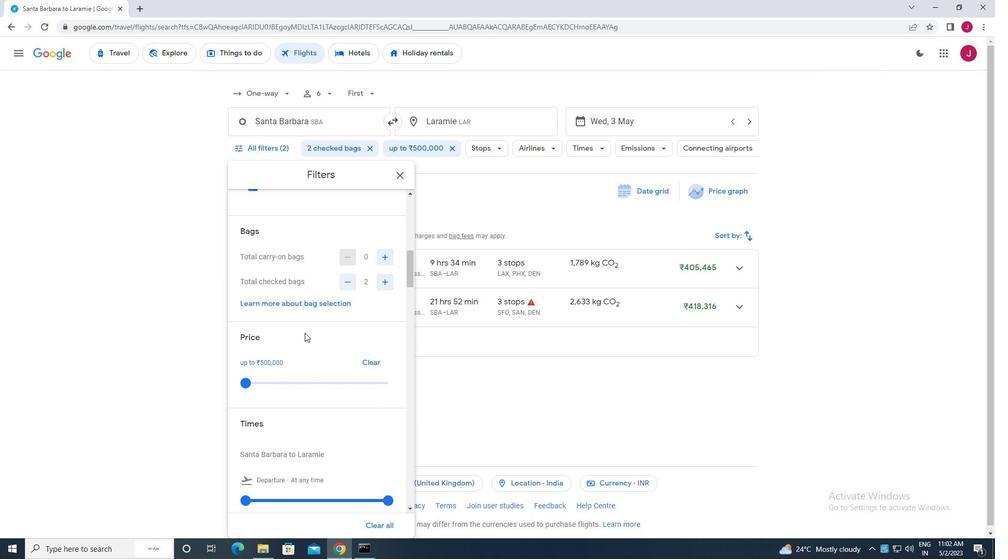 
Action: Mouse scrolled (307, 335) with delta (0, 0)
Screenshot: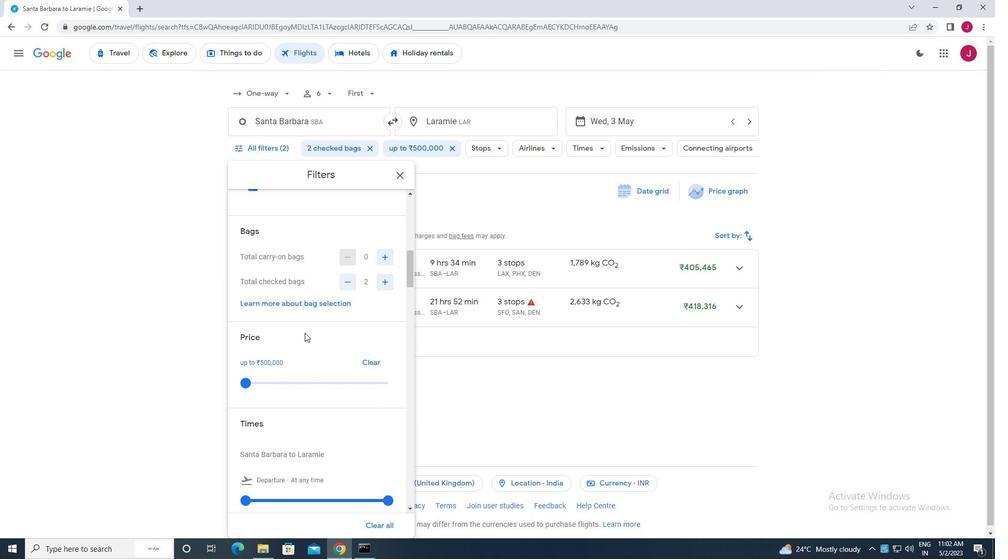 
Action: Mouse scrolled (307, 335) with delta (0, 0)
Screenshot: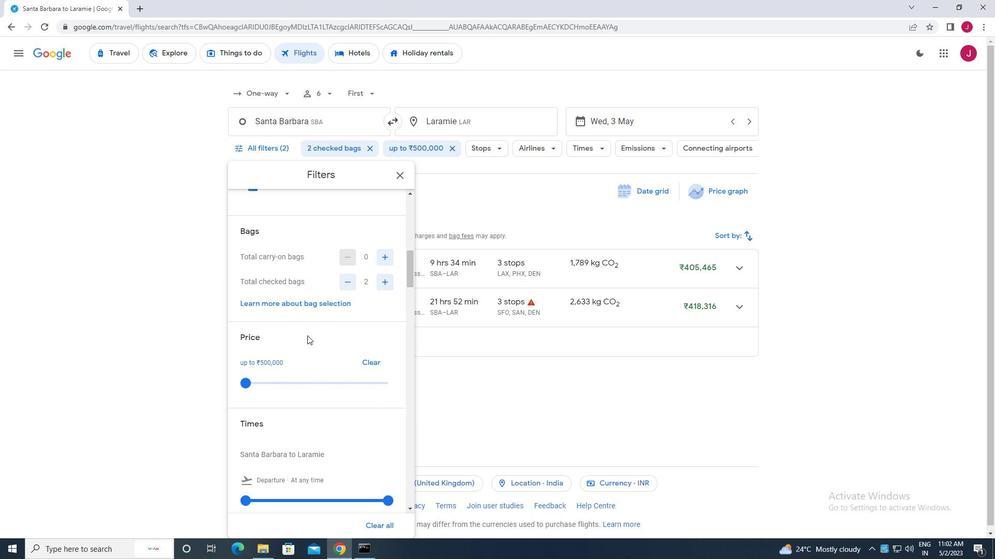 
Action: Mouse moved to (242, 397)
Screenshot: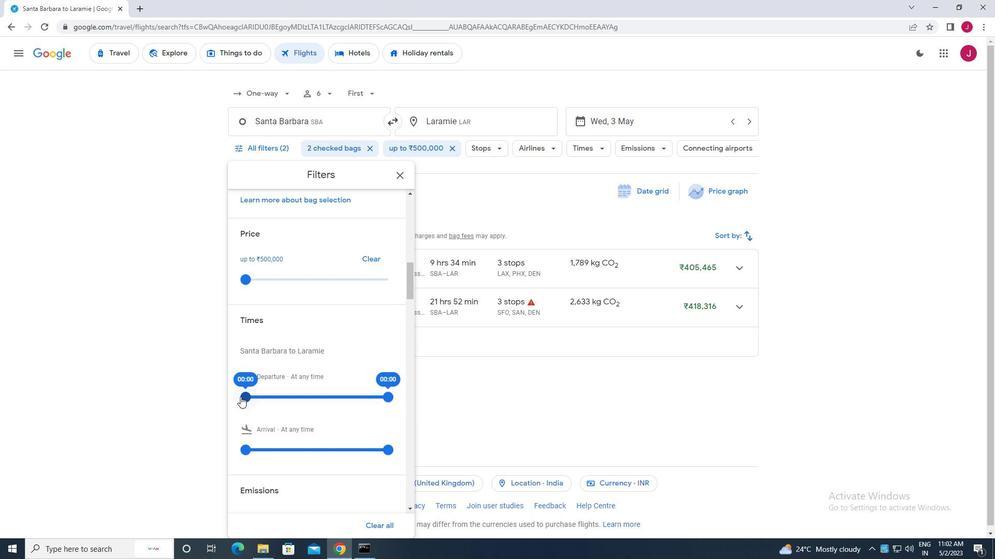 
Action: Mouse pressed left at (242, 397)
Screenshot: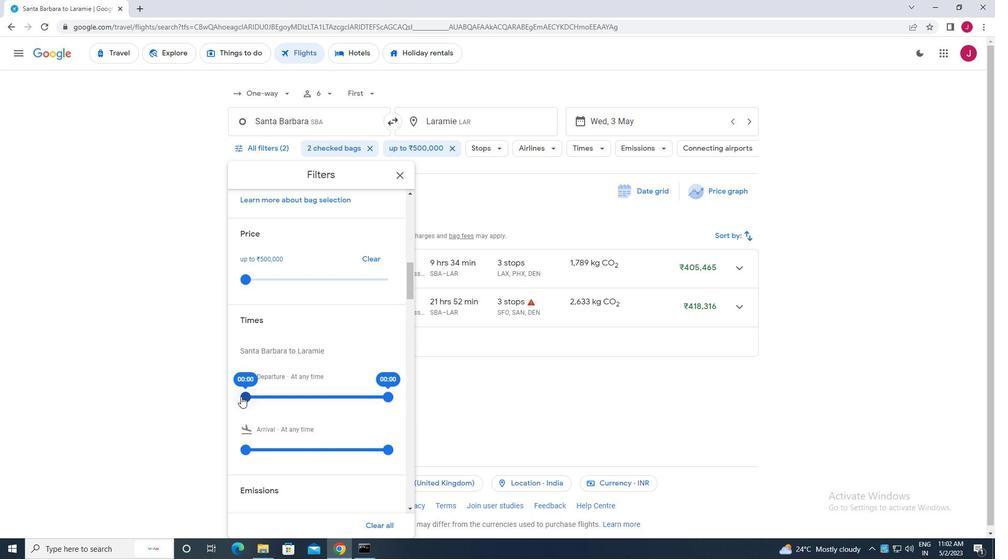 
Action: Mouse moved to (387, 399)
Screenshot: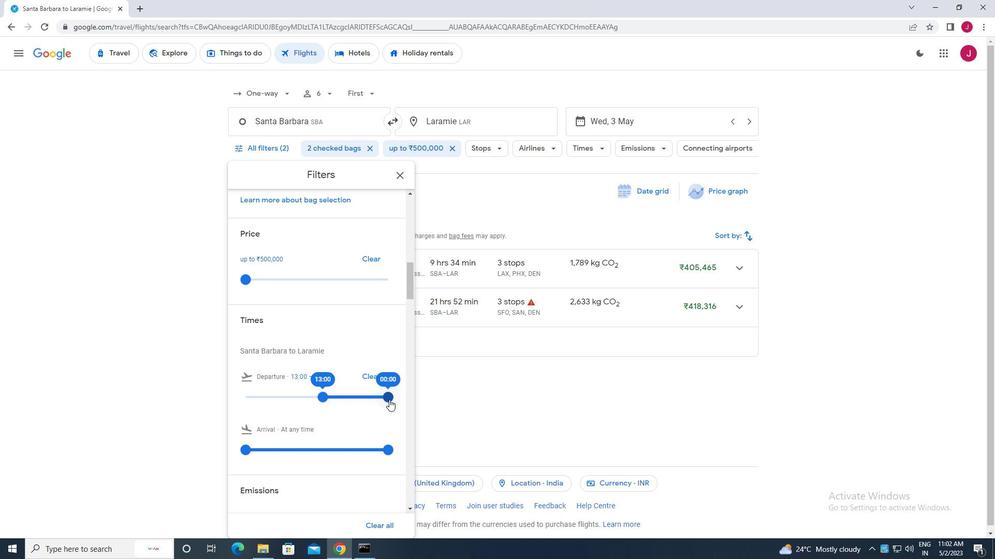 
Action: Mouse pressed left at (387, 399)
Screenshot: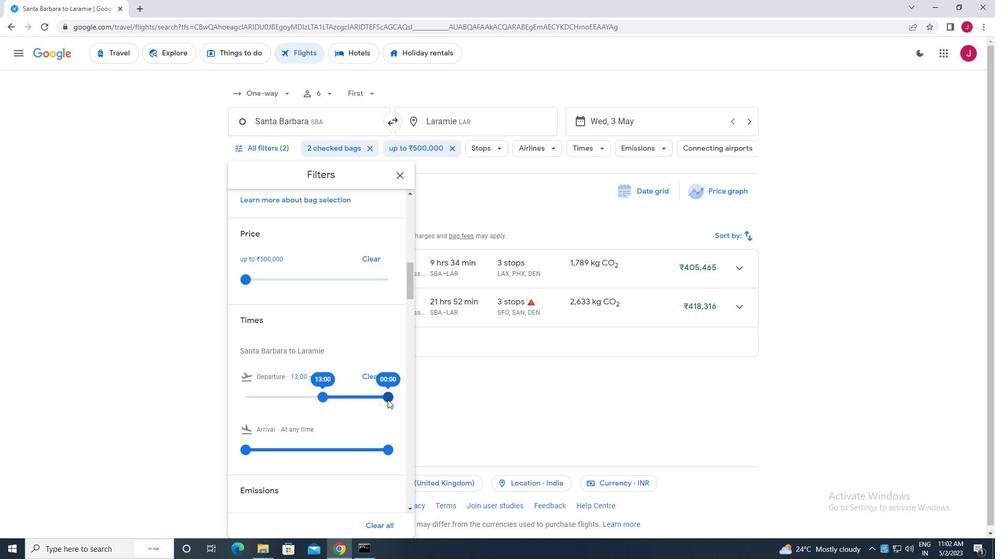 
Action: Mouse moved to (401, 177)
Screenshot: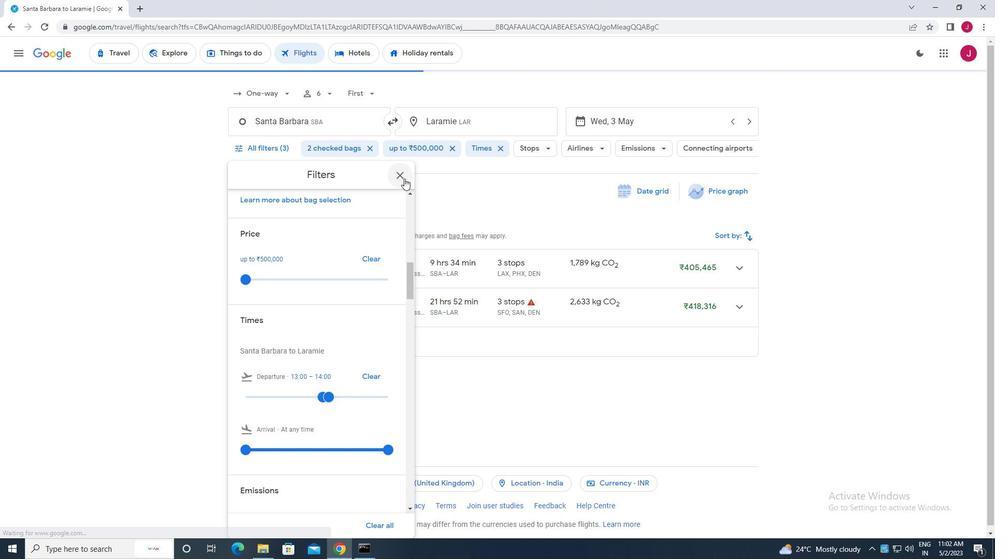 
Action: Mouse pressed left at (401, 177)
Screenshot: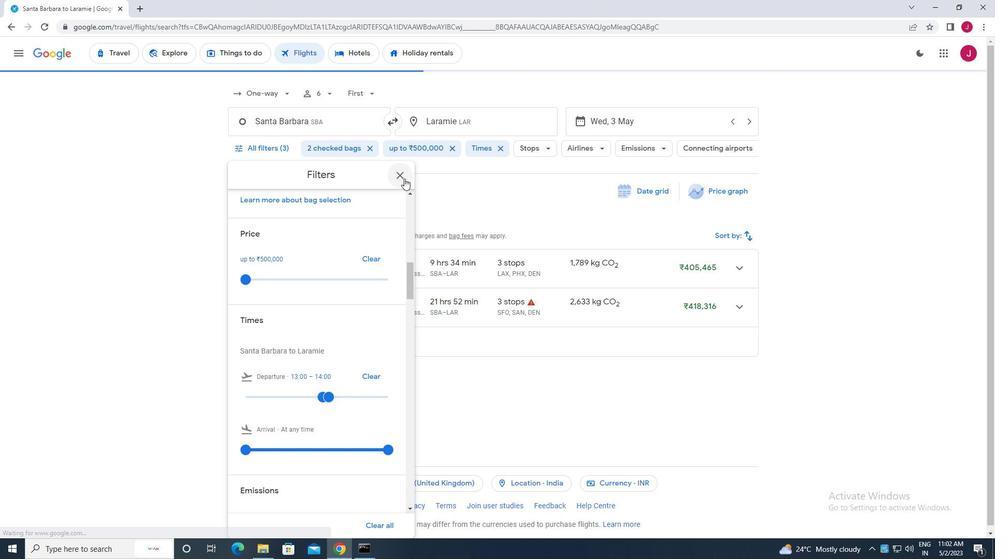 
Action: Mouse moved to (399, 176)
Screenshot: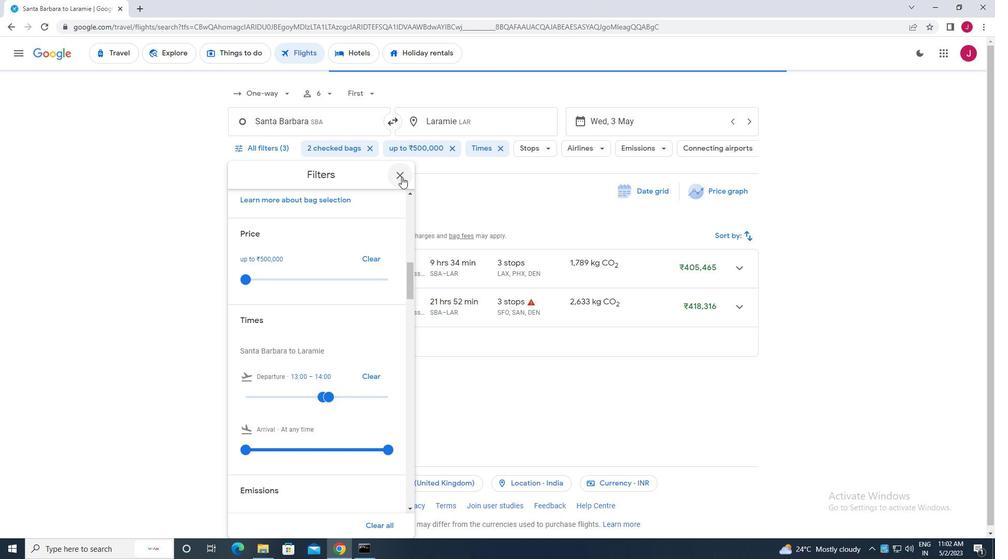 
